 Task: Look for space in Reutov, Russia from 4th June, 2023 to 15th June, 2023 for 2 adults in price range Rs.10000 to Rs.15000. Place can be entire place with 1  bedroom having 1 bed and 1 bathroom. Property type can be house, flat, guest house, hotel. Booking option can be shelf check-in. Required host language is English.
Action: Mouse moved to (369, 140)
Screenshot: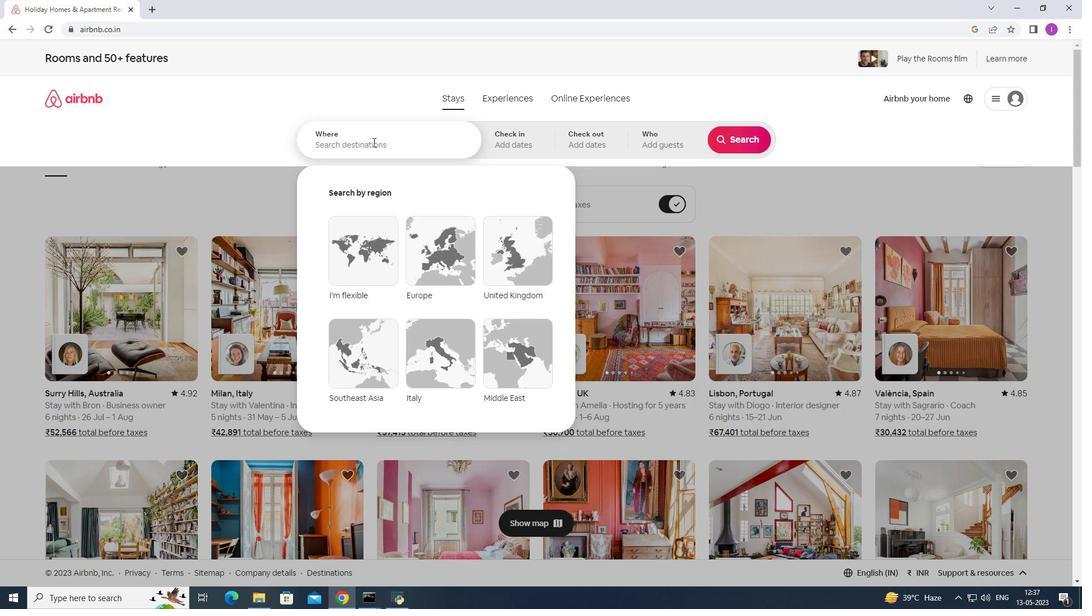 
Action: Mouse pressed left at (369, 140)
Screenshot: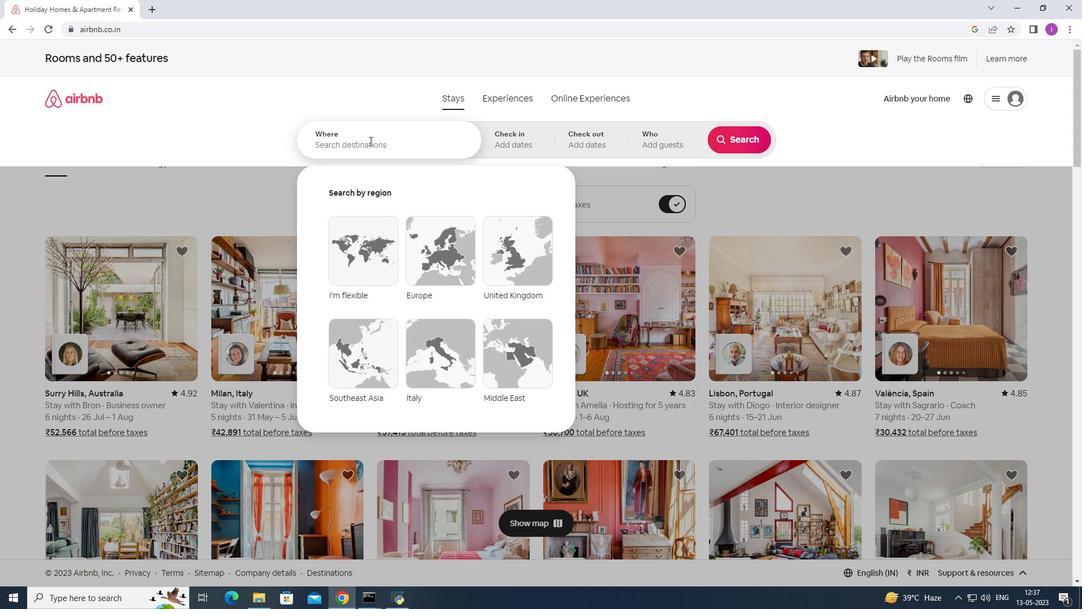 
Action: Mouse moved to (394, 138)
Screenshot: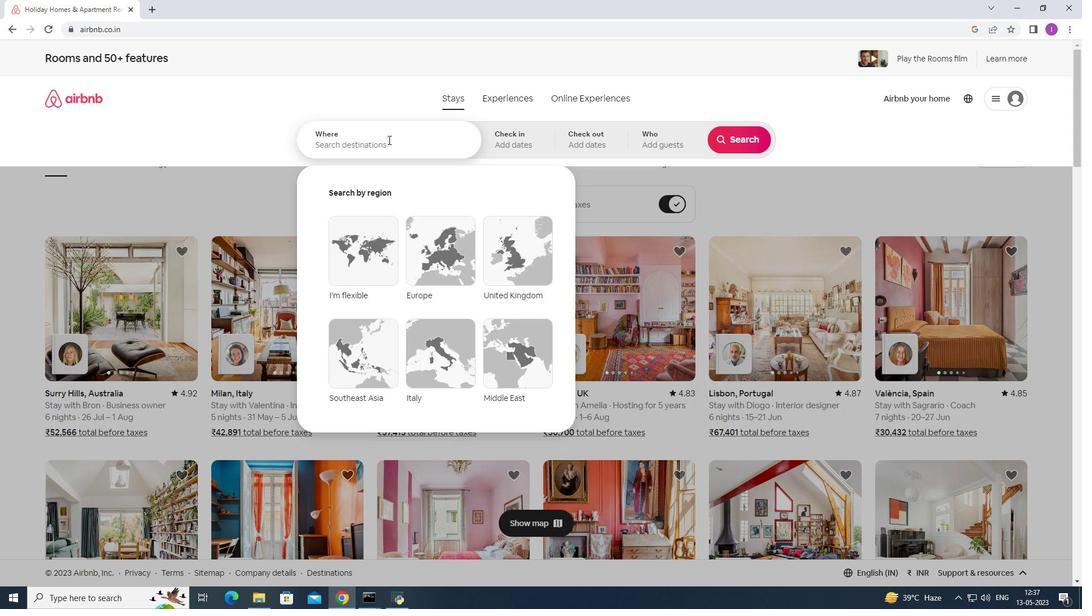 
Action: Key pressed <Key.shift>Reutov,<Key.shift><Key.shift><Key.shift><Key.shift>russia
Screenshot: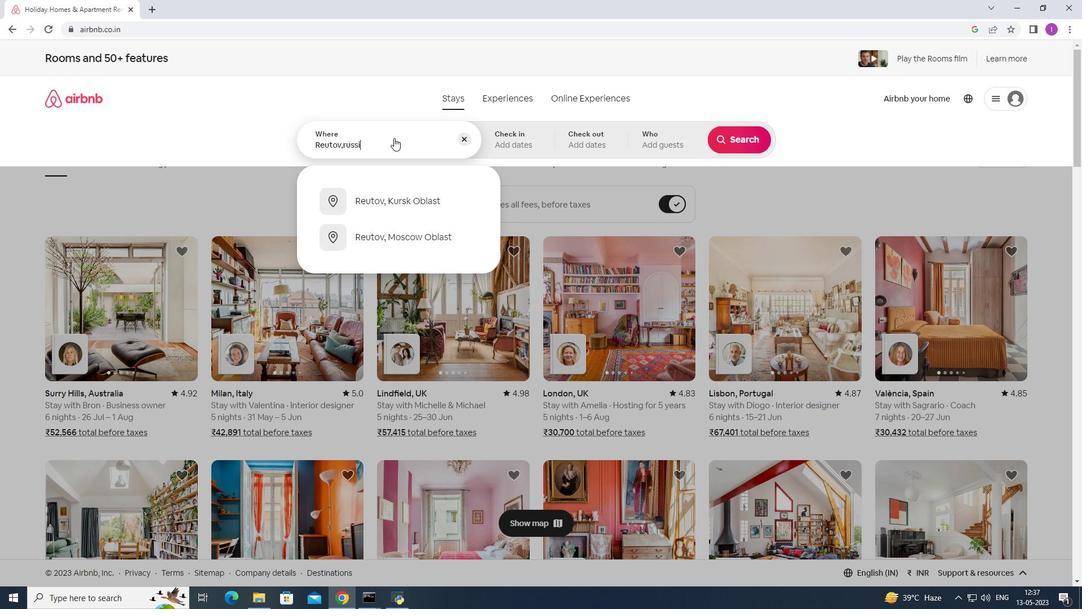 
Action: Mouse moved to (528, 141)
Screenshot: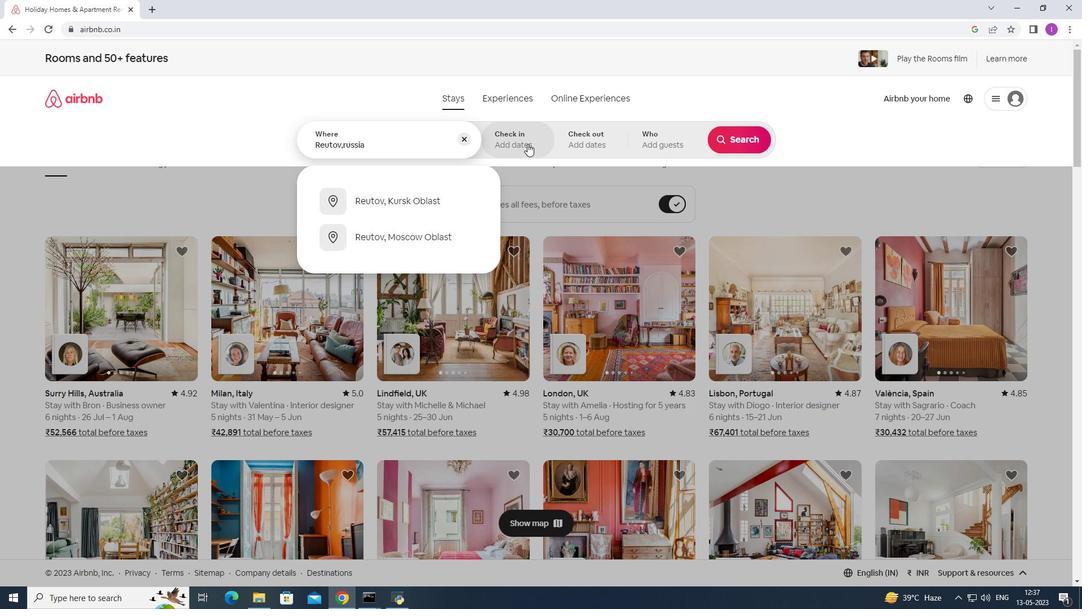 
Action: Mouse pressed left at (528, 141)
Screenshot: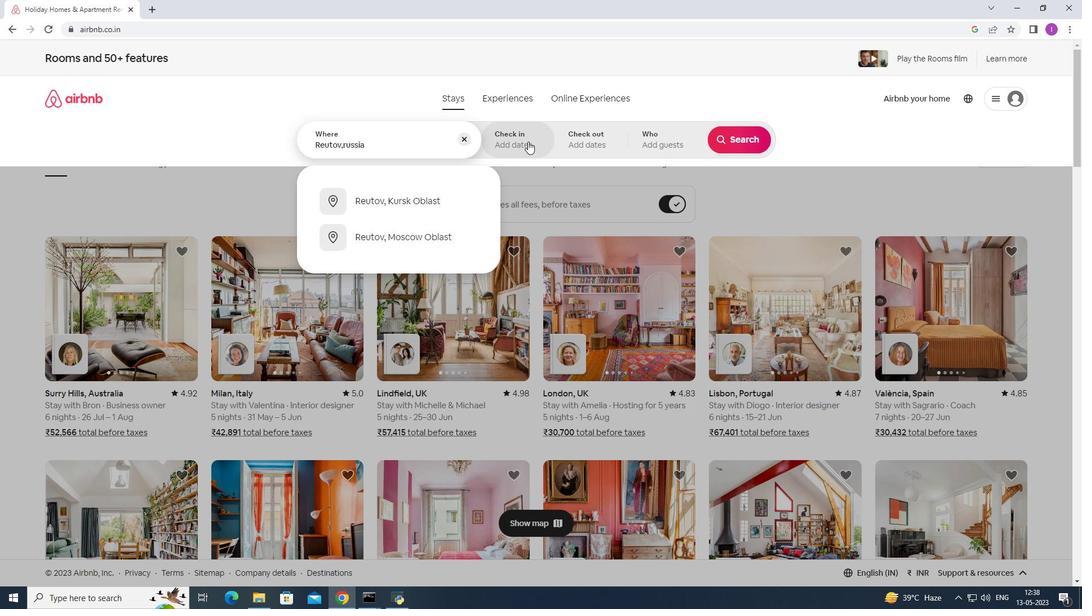 
Action: Mouse moved to (563, 307)
Screenshot: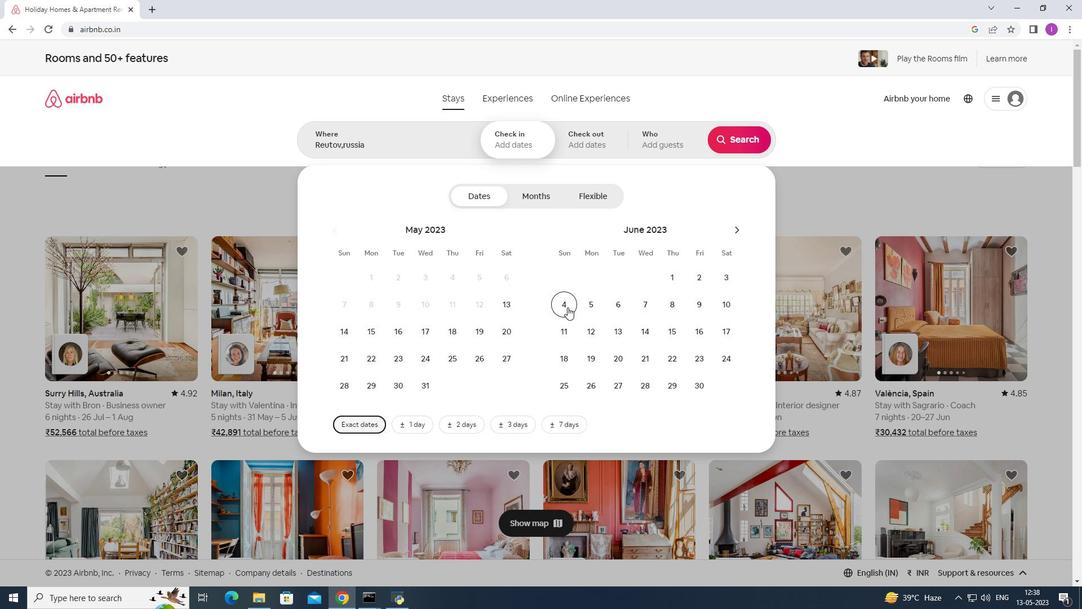 
Action: Mouse pressed left at (563, 307)
Screenshot: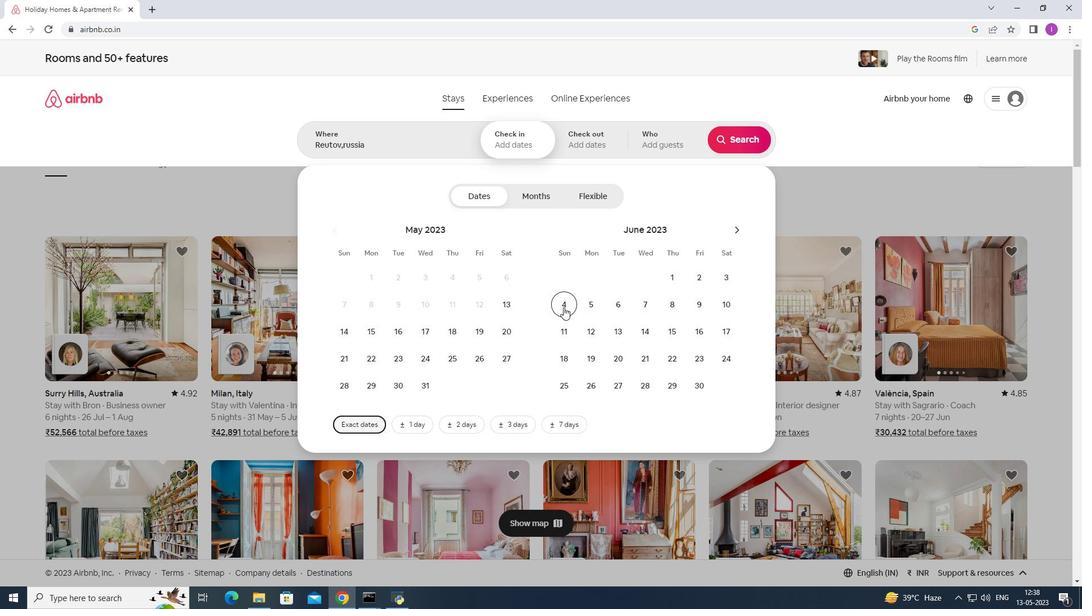 
Action: Mouse moved to (681, 331)
Screenshot: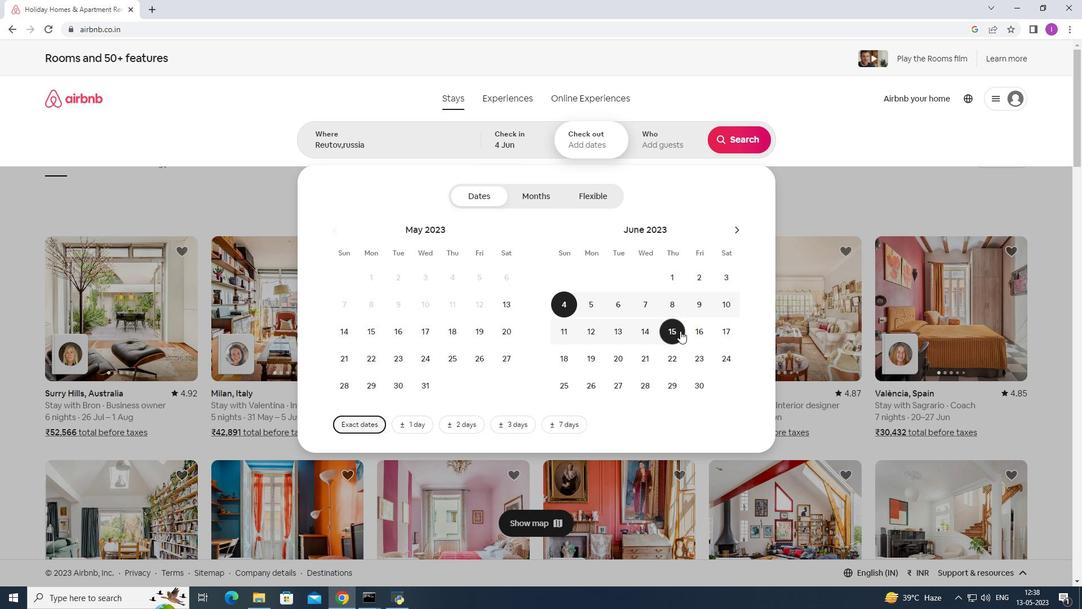 
Action: Mouse pressed left at (681, 331)
Screenshot: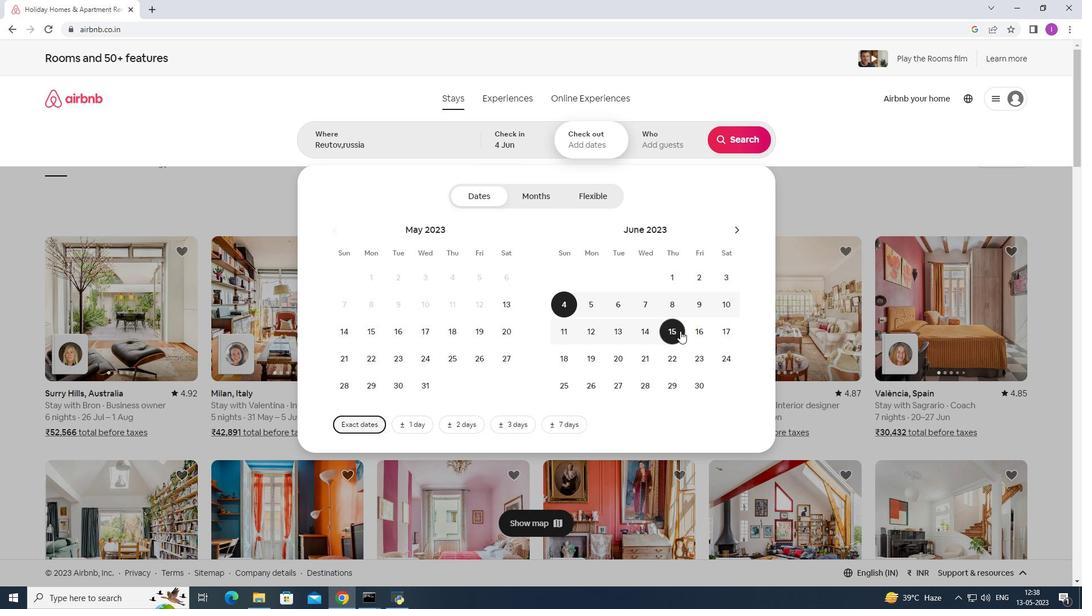 
Action: Mouse moved to (672, 140)
Screenshot: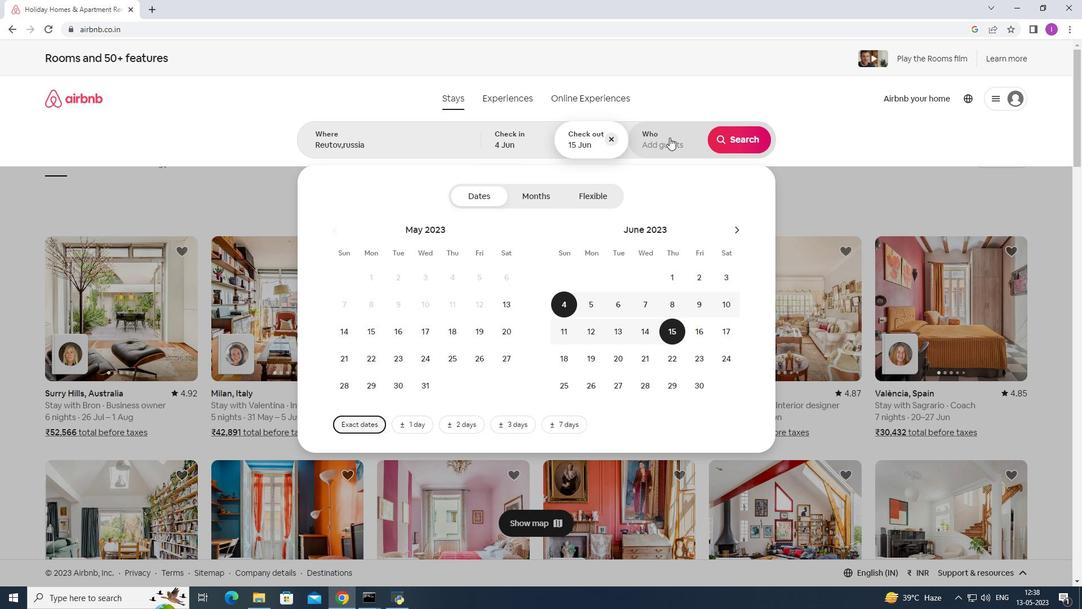 
Action: Mouse pressed left at (672, 140)
Screenshot: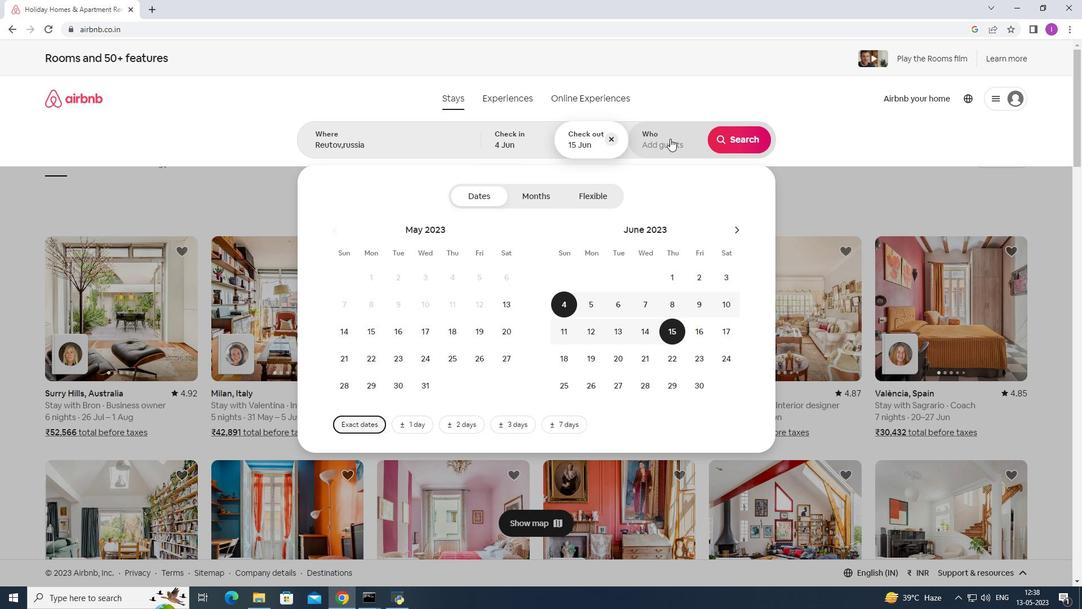 
Action: Mouse moved to (743, 200)
Screenshot: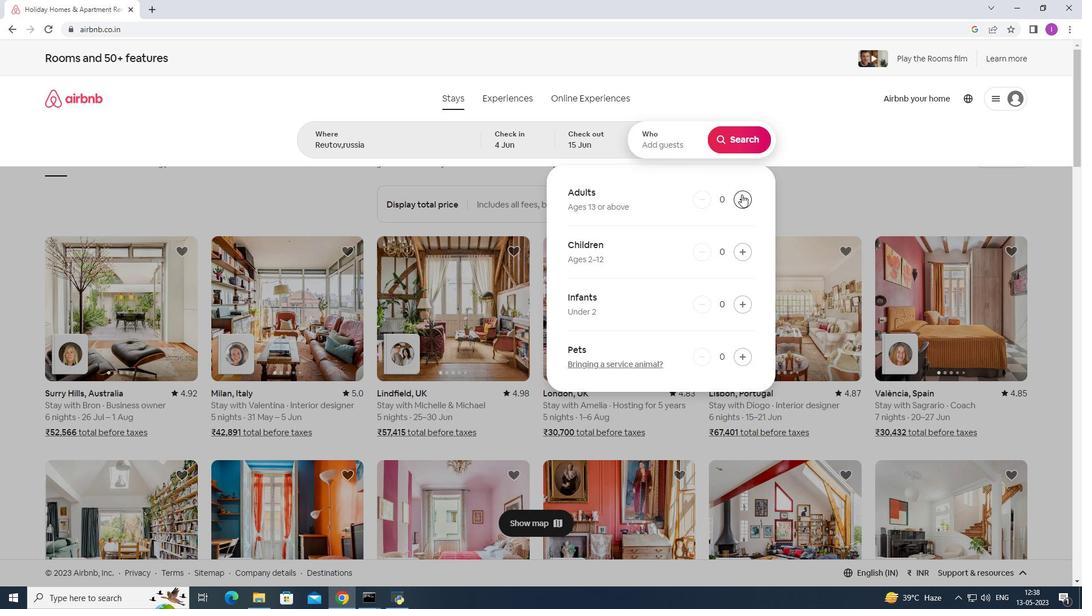 
Action: Mouse pressed left at (743, 200)
Screenshot: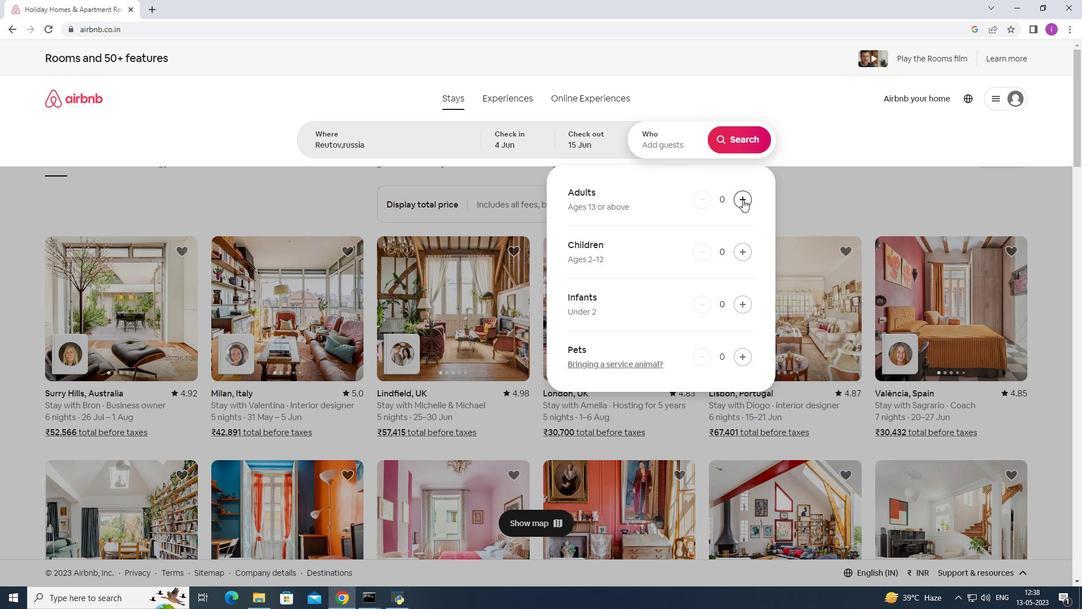 
Action: Mouse pressed left at (743, 200)
Screenshot: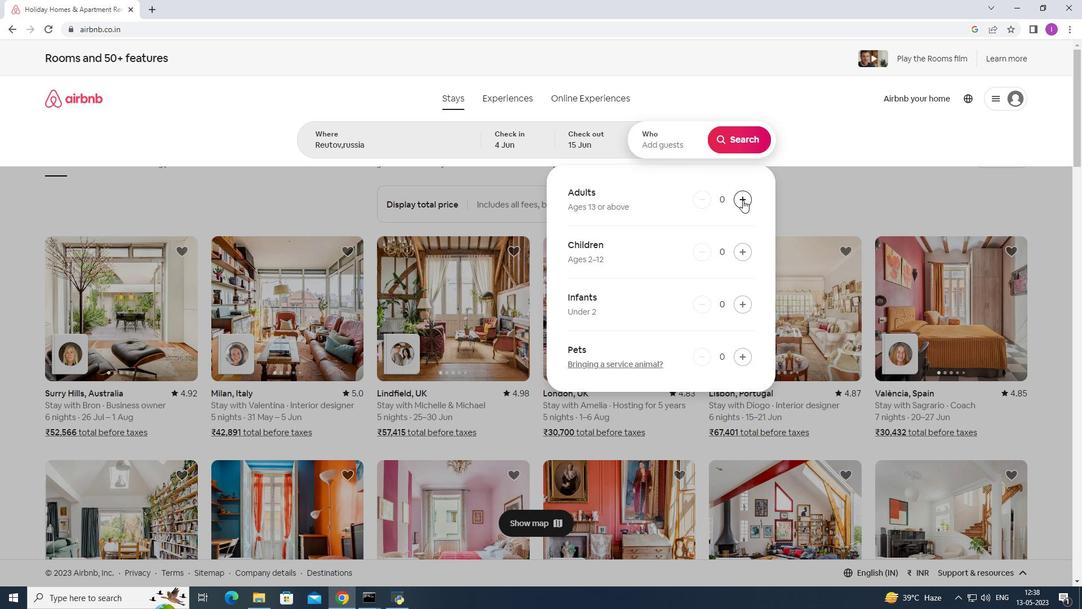 
Action: Mouse moved to (731, 143)
Screenshot: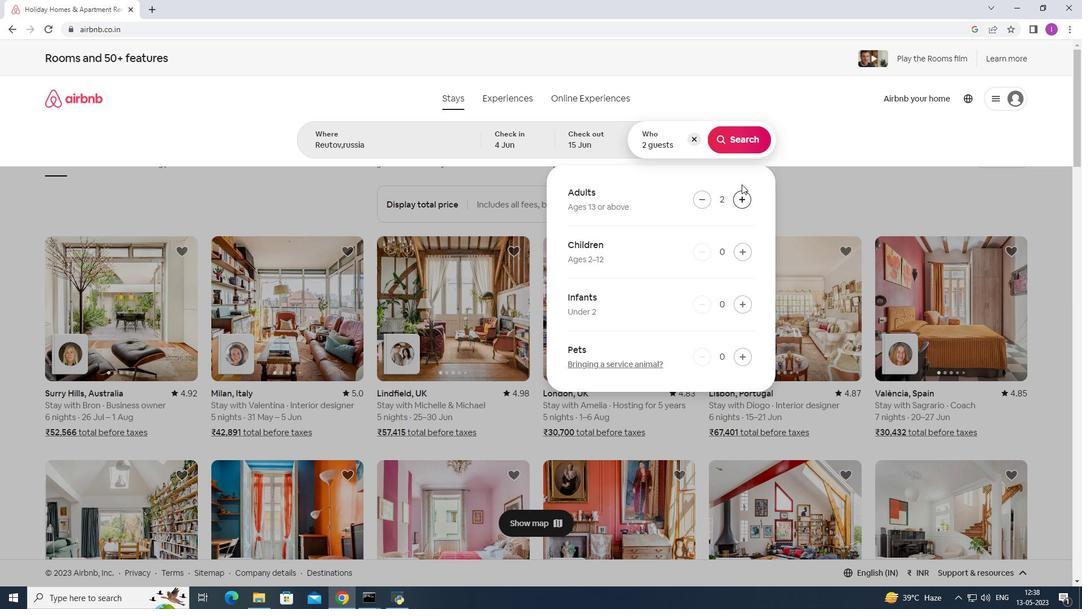 
Action: Mouse pressed left at (731, 143)
Screenshot: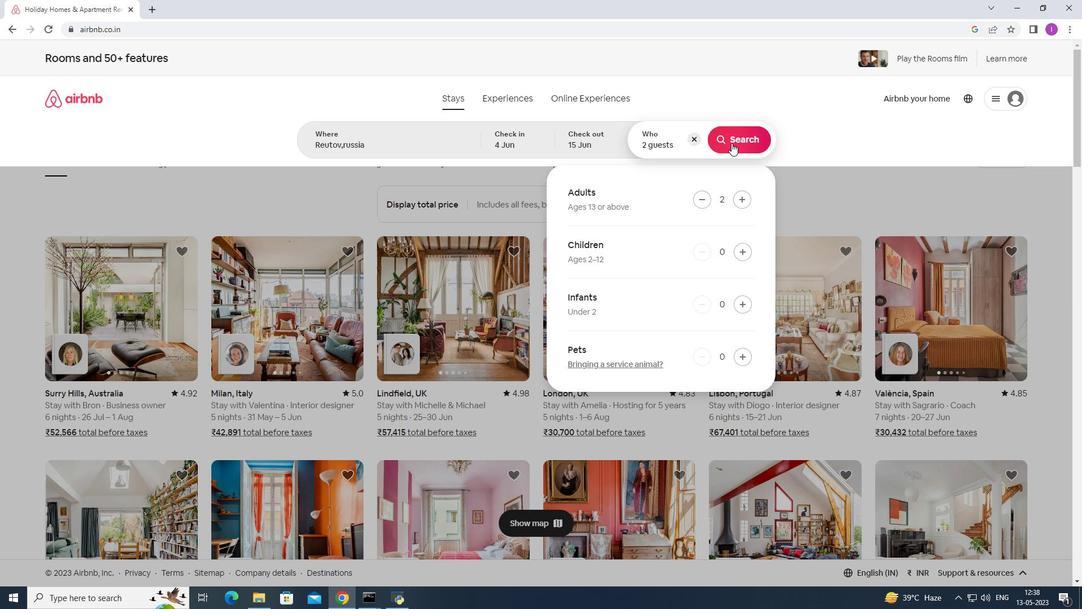 
Action: Mouse moved to (1025, 111)
Screenshot: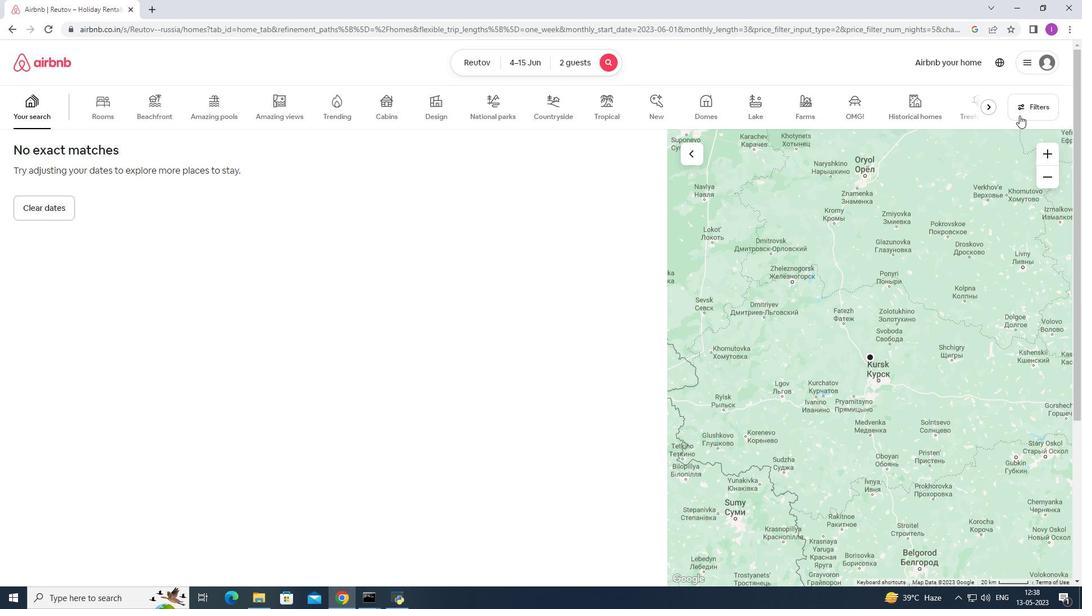 
Action: Mouse pressed left at (1025, 111)
Screenshot: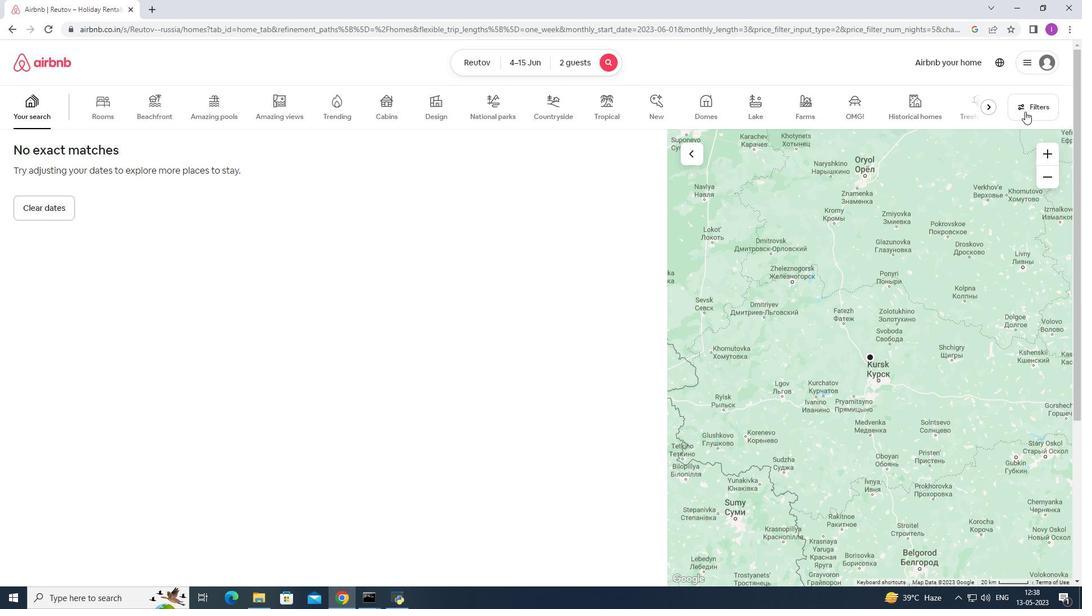
Action: Mouse moved to (619, 381)
Screenshot: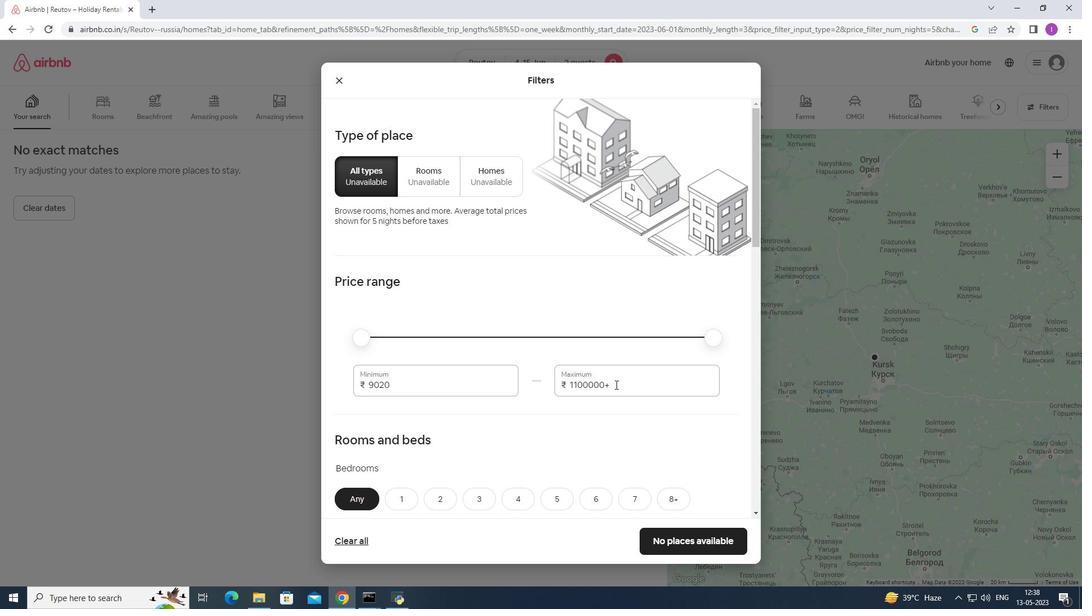 
Action: Mouse pressed left at (619, 381)
Screenshot: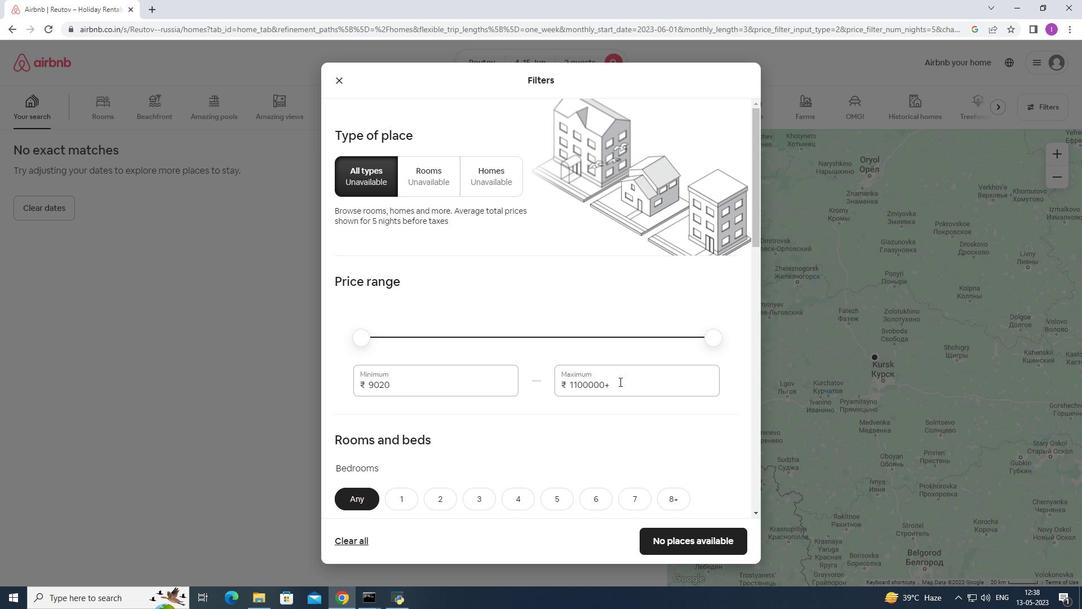 
Action: Mouse moved to (553, 385)
Screenshot: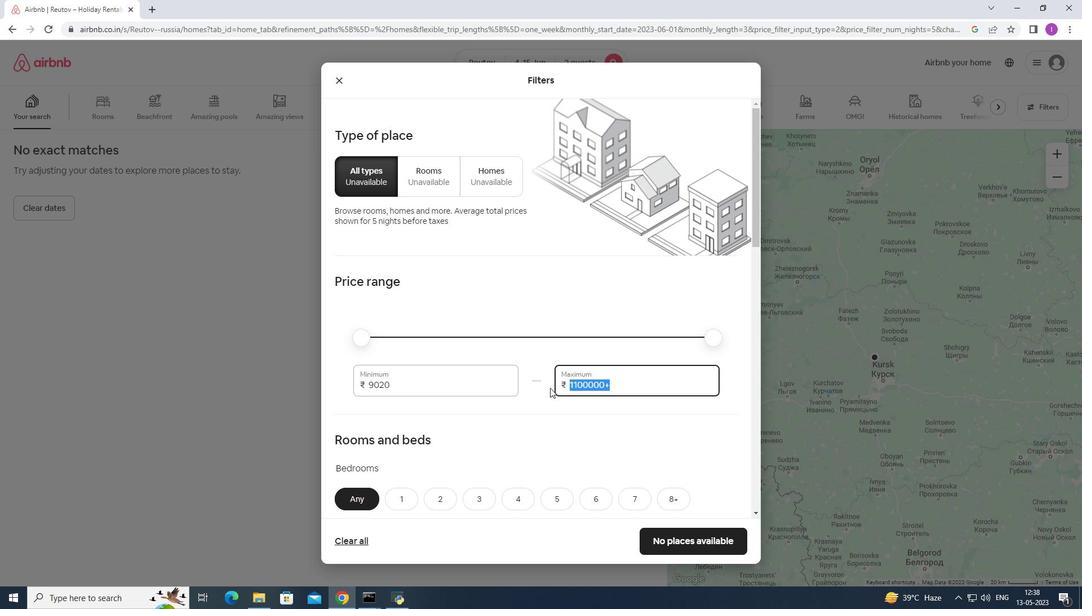 
Action: Key pressed 15000
Screenshot: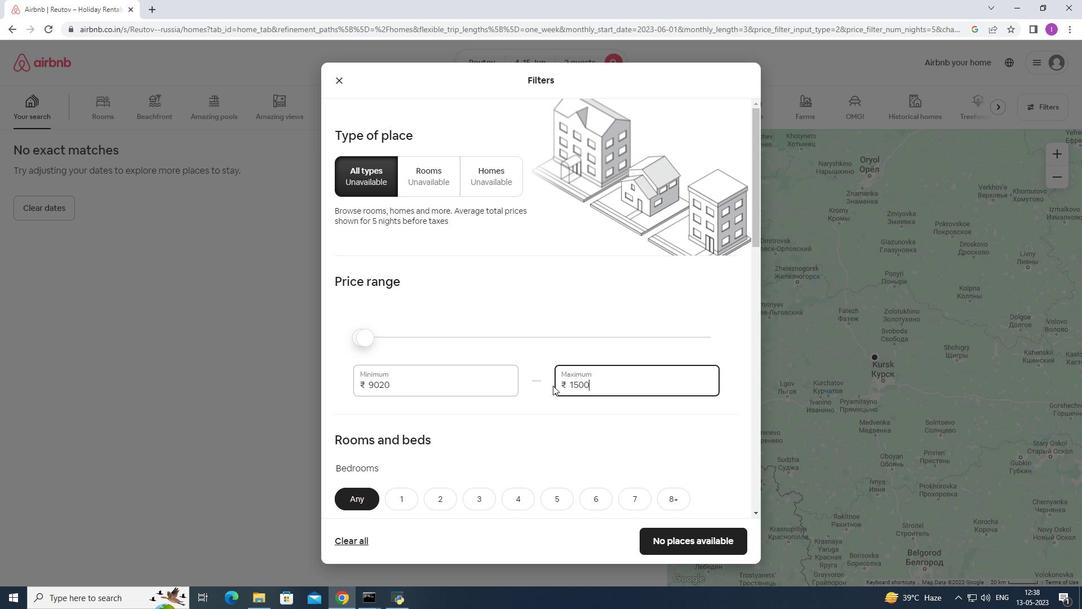 
Action: Mouse moved to (409, 382)
Screenshot: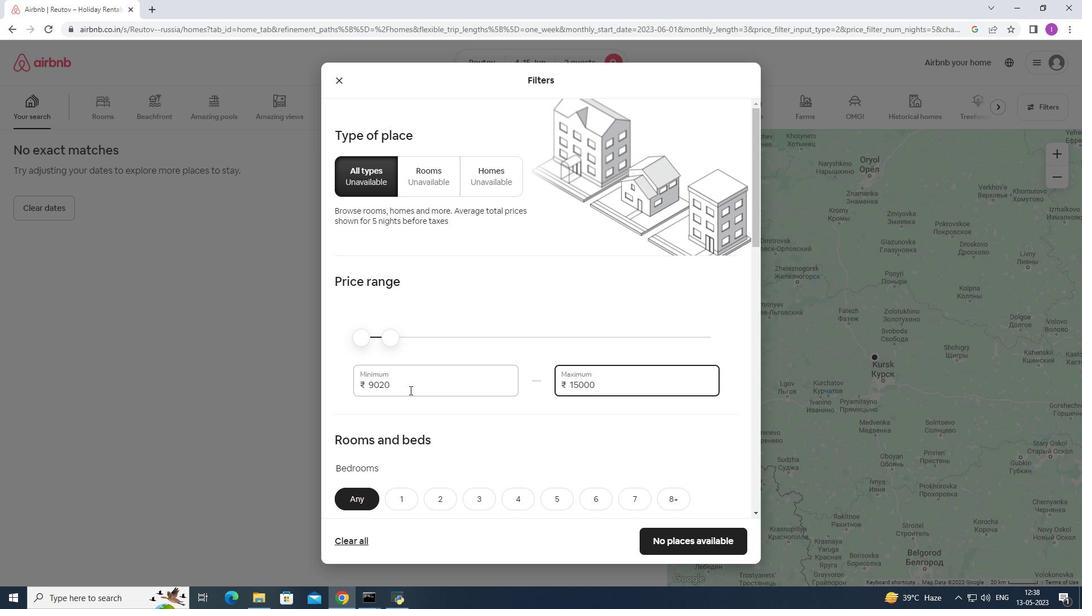 
Action: Mouse pressed left at (409, 382)
Screenshot: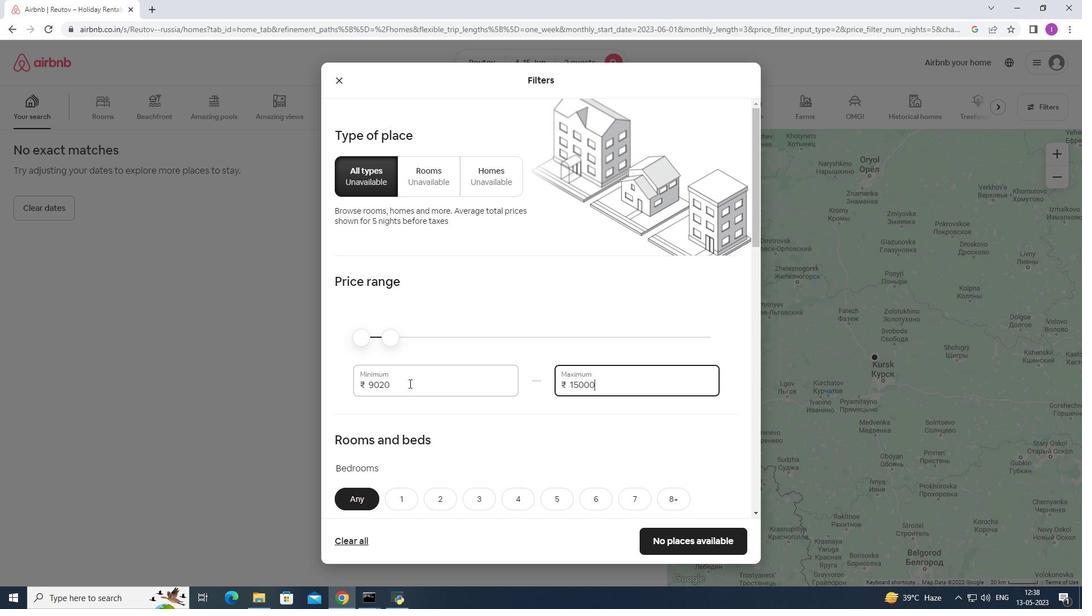 
Action: Mouse moved to (435, 391)
Screenshot: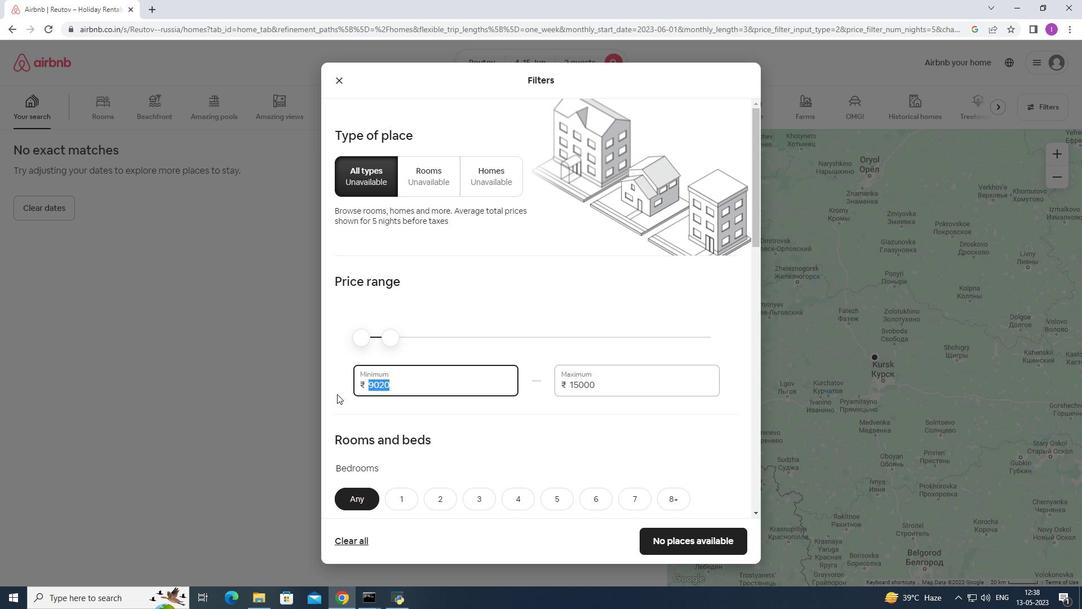 
Action: Key pressed 1000
Screenshot: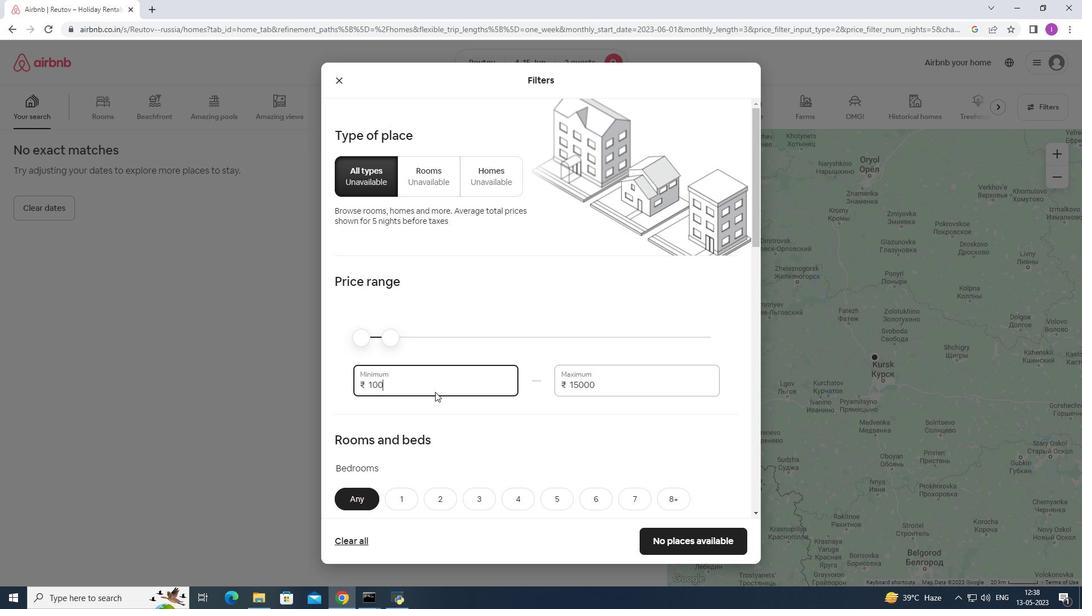 
Action: Mouse moved to (435, 391)
Screenshot: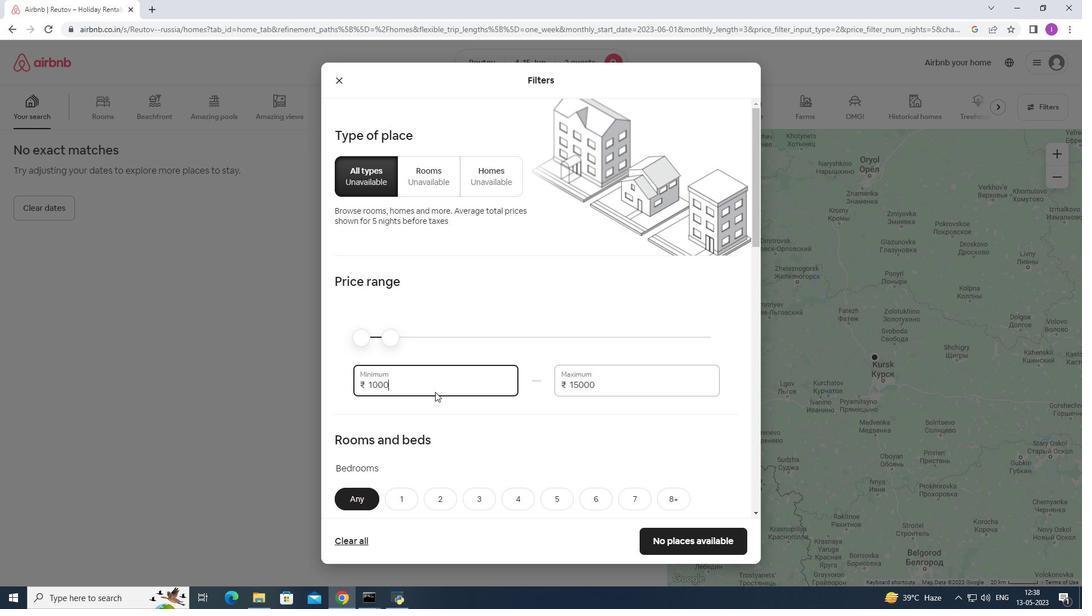 
Action: Key pressed 0
Screenshot: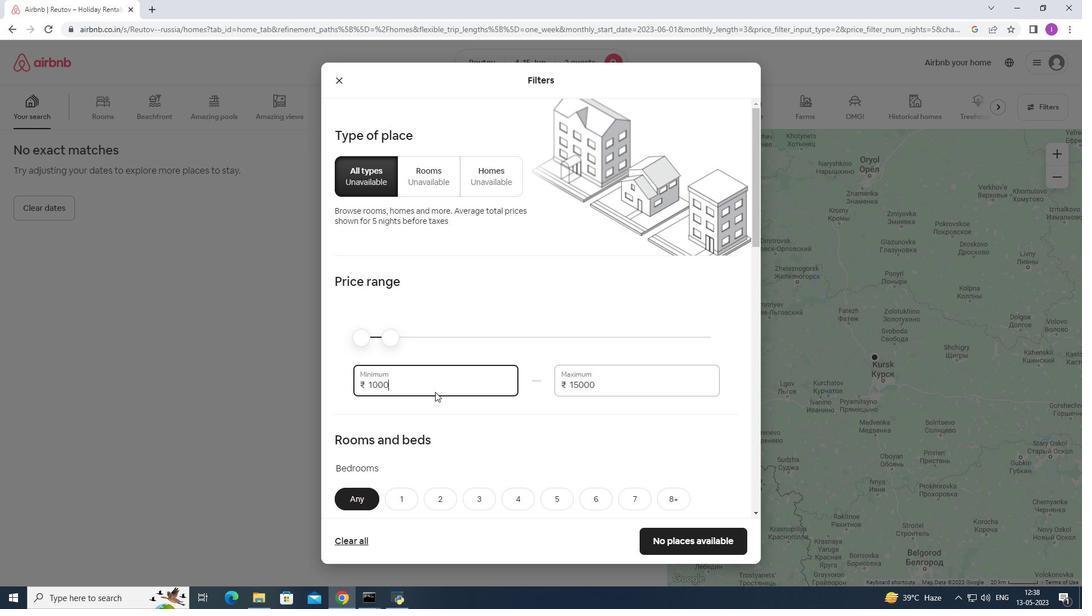 
Action: Mouse moved to (539, 371)
Screenshot: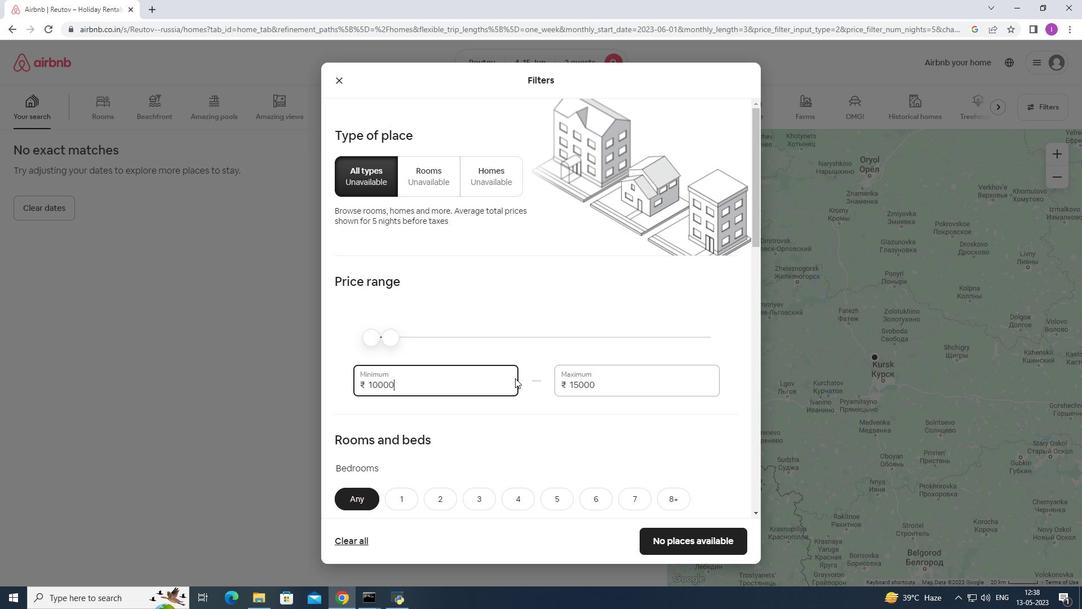 
Action: Mouse scrolled (539, 371) with delta (0, 0)
Screenshot: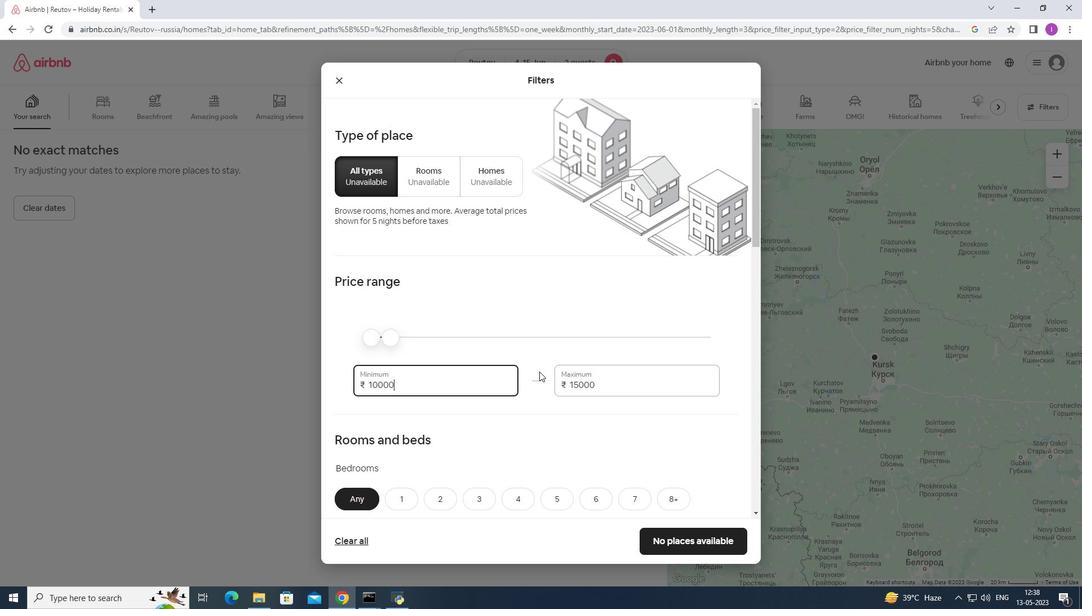 
Action: Mouse scrolled (539, 371) with delta (0, 0)
Screenshot: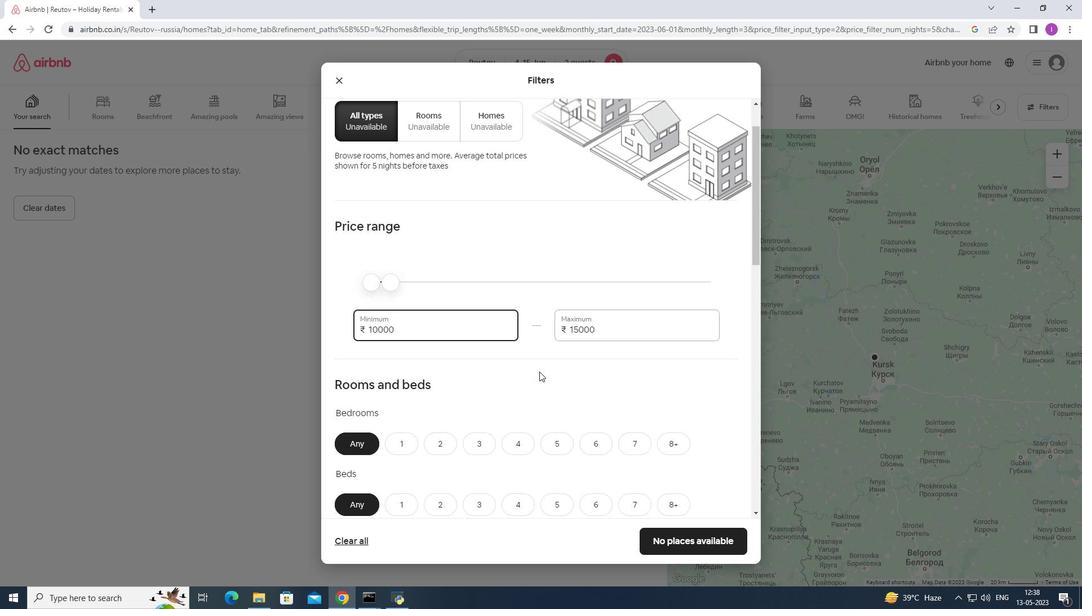 
Action: Mouse moved to (554, 356)
Screenshot: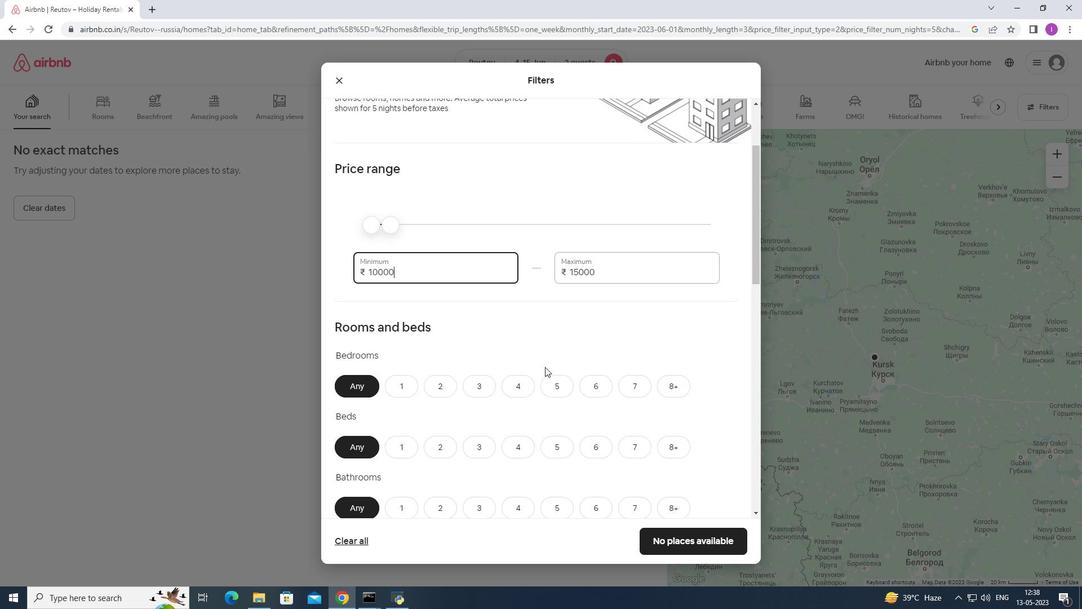 
Action: Mouse scrolled (554, 355) with delta (0, 0)
Screenshot: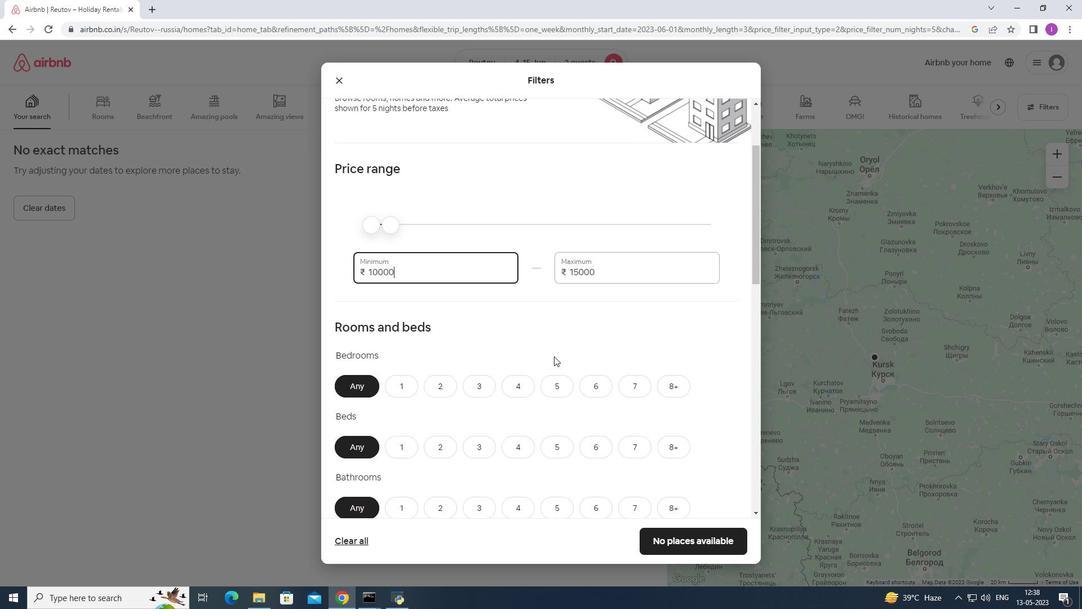 
Action: Mouse moved to (407, 331)
Screenshot: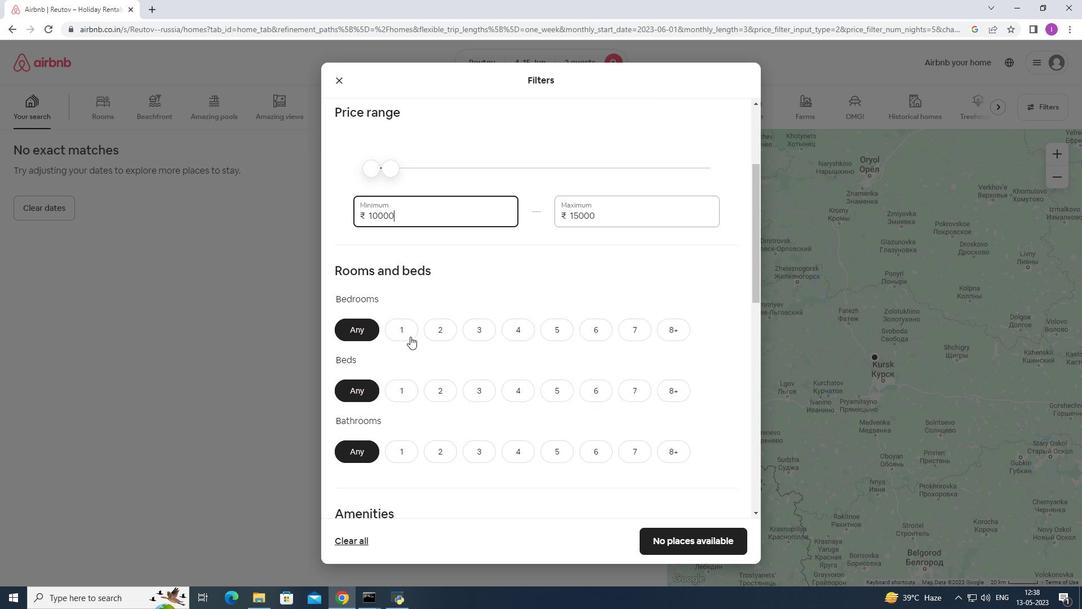 
Action: Mouse pressed left at (407, 331)
Screenshot: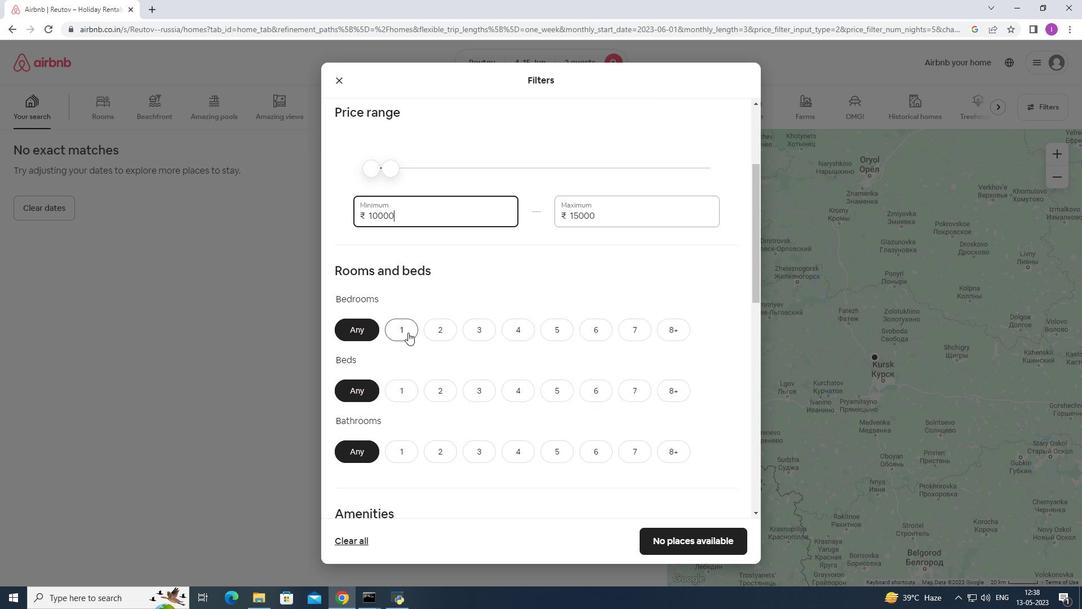
Action: Mouse moved to (394, 394)
Screenshot: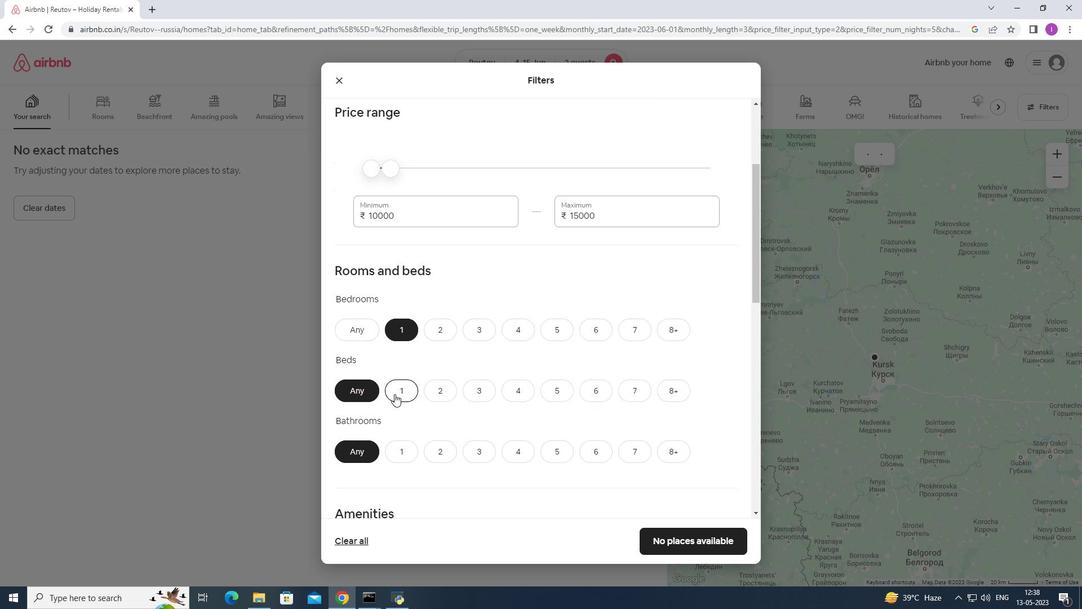 
Action: Mouse pressed left at (394, 394)
Screenshot: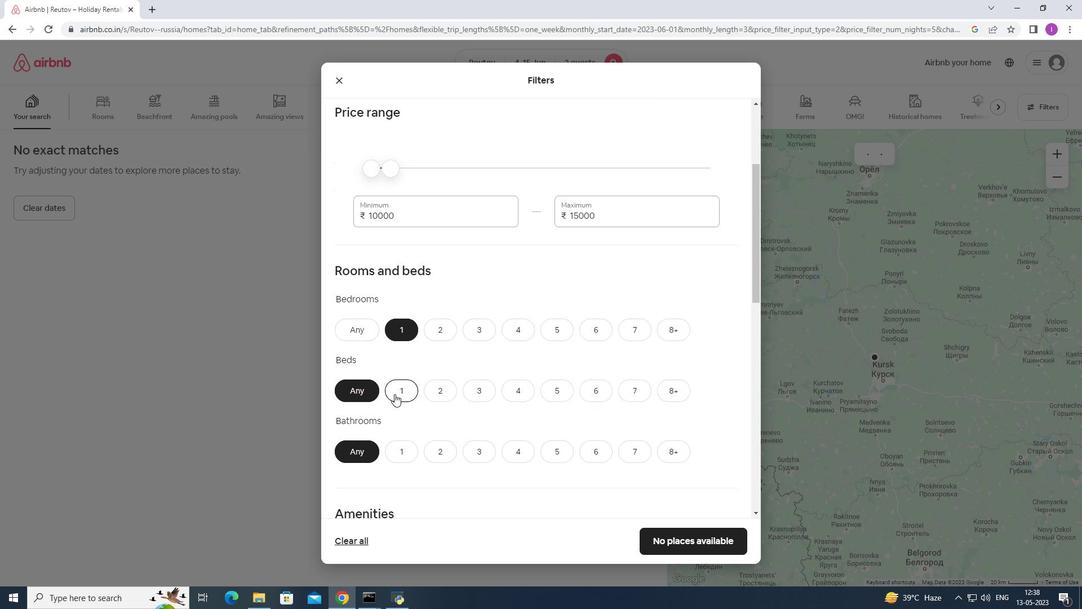 
Action: Mouse moved to (399, 446)
Screenshot: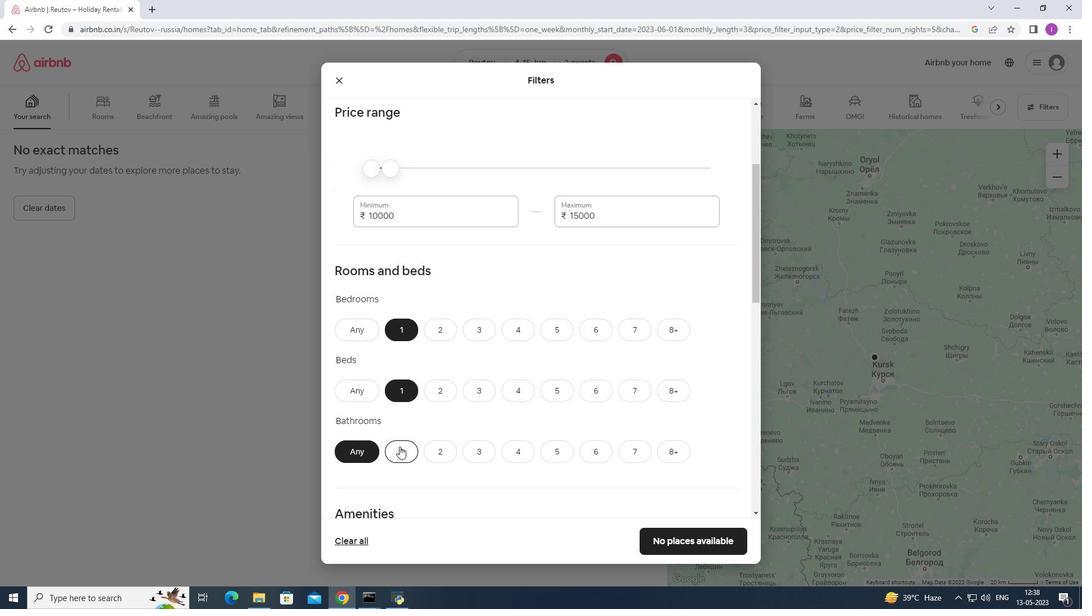 
Action: Mouse pressed left at (399, 446)
Screenshot: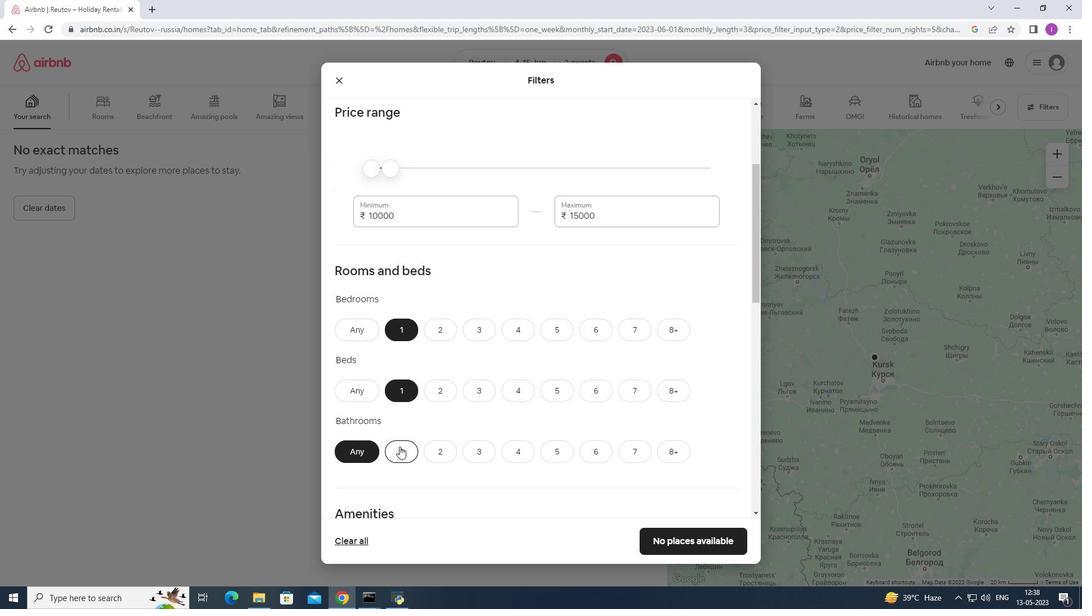 
Action: Mouse moved to (420, 399)
Screenshot: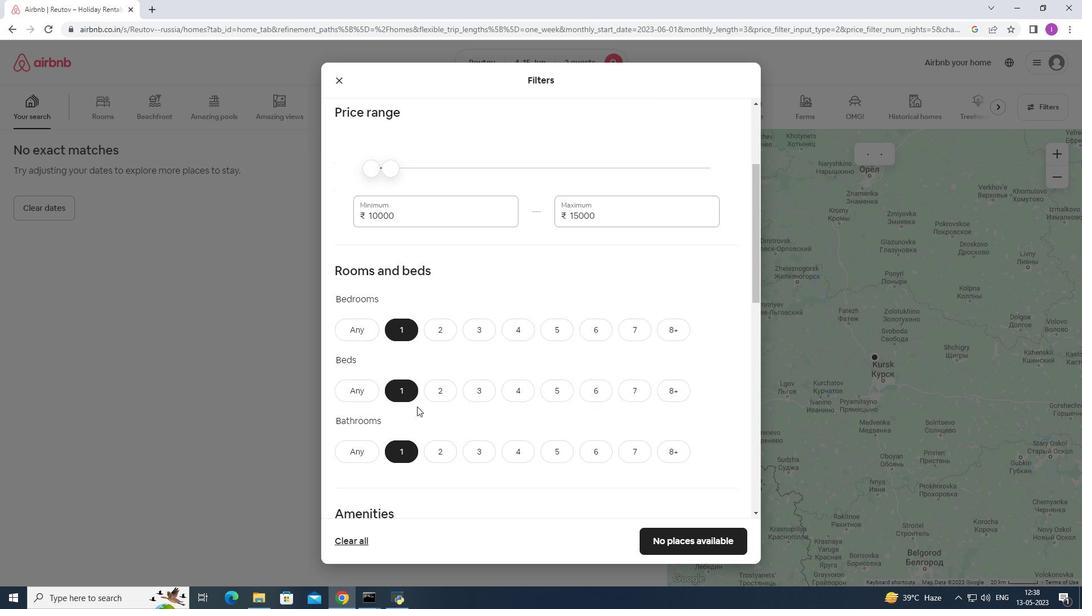 
Action: Mouse scrolled (420, 399) with delta (0, 0)
Screenshot: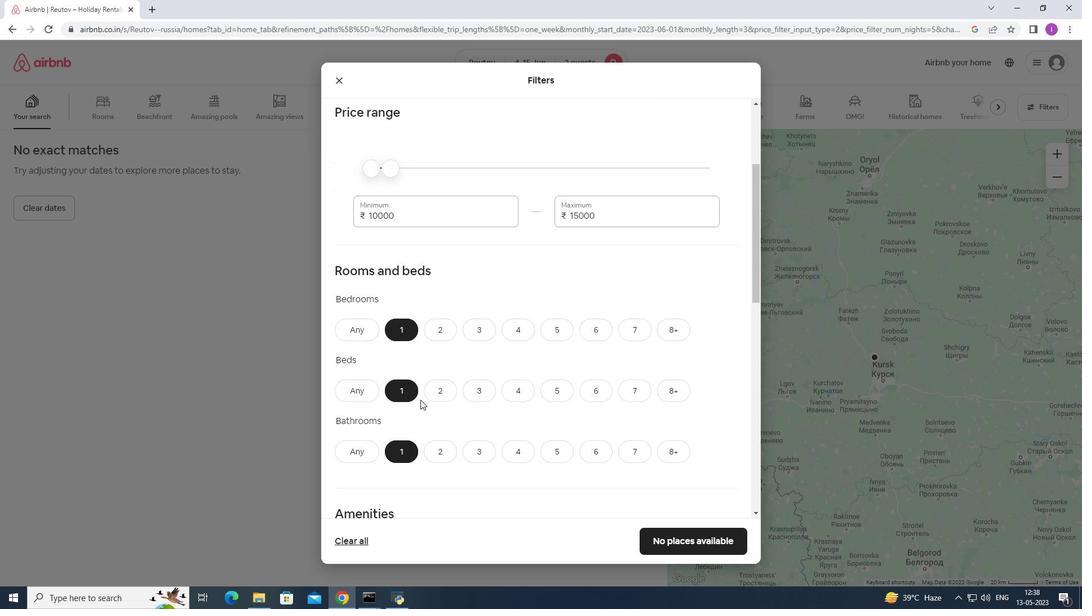 
Action: Mouse scrolled (420, 399) with delta (0, 0)
Screenshot: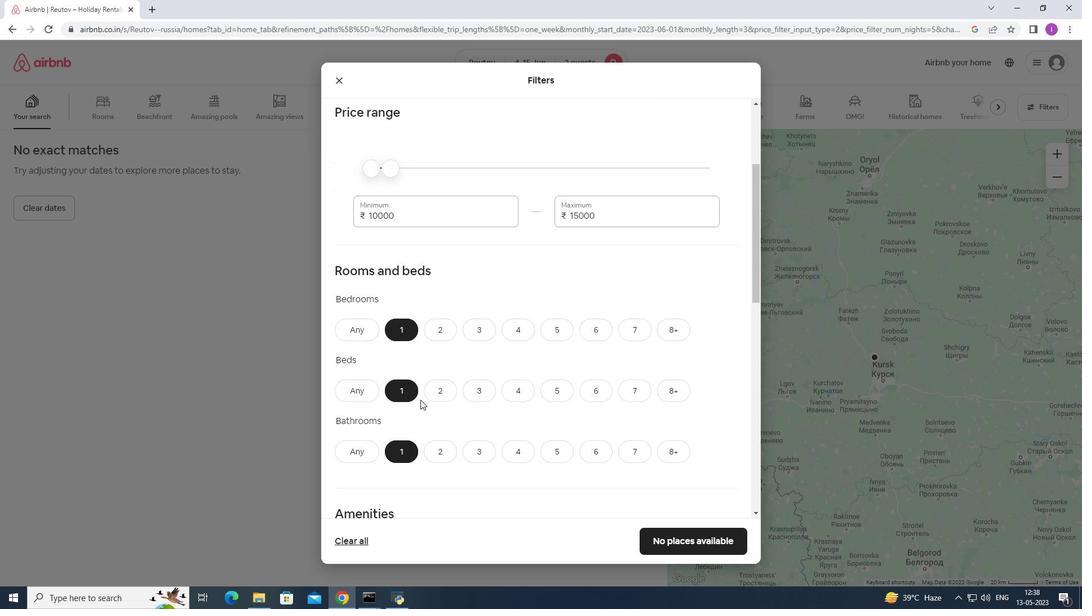 
Action: Mouse scrolled (420, 399) with delta (0, 0)
Screenshot: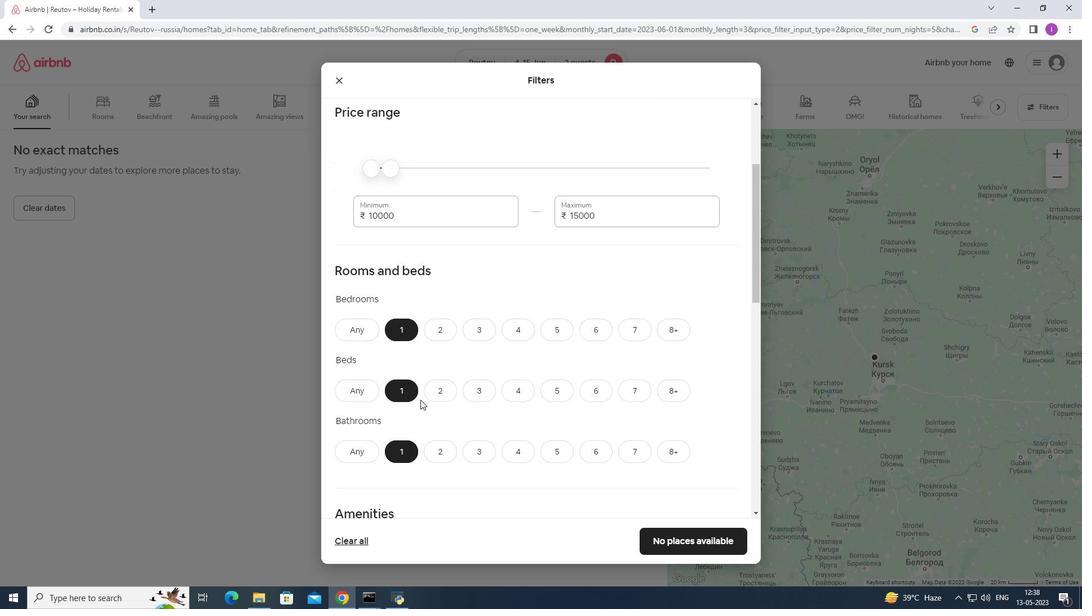 
Action: Mouse moved to (436, 391)
Screenshot: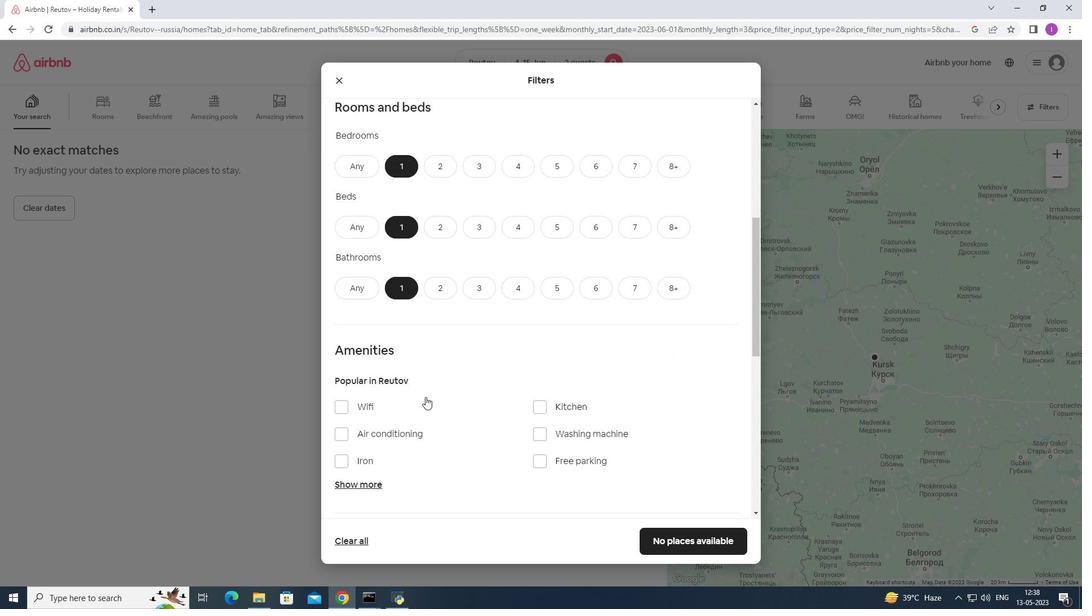 
Action: Mouse scrolled (436, 391) with delta (0, 0)
Screenshot: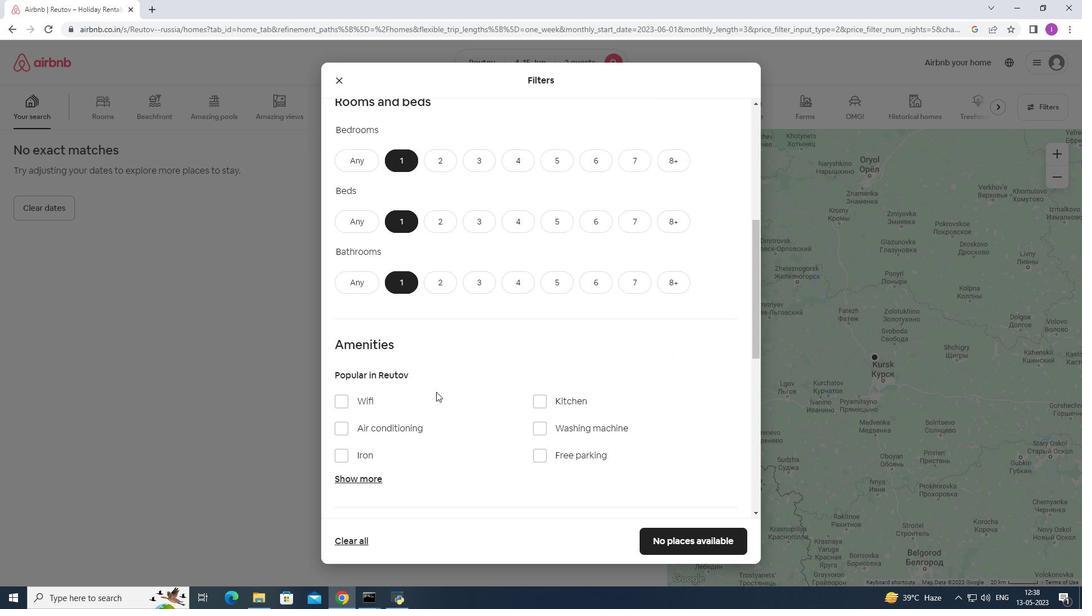 
Action: Mouse scrolled (436, 391) with delta (0, 0)
Screenshot: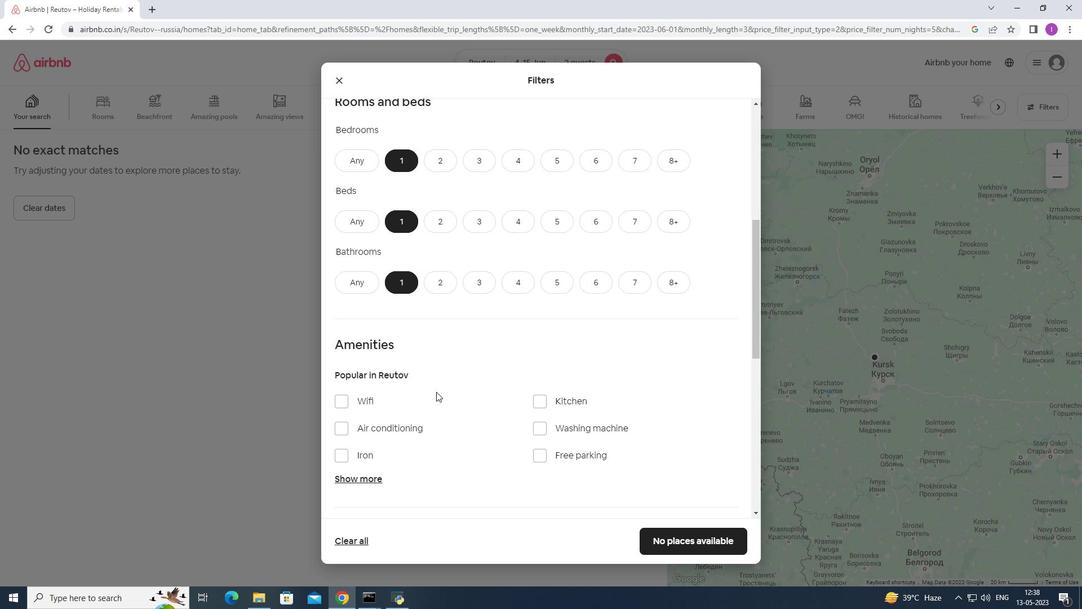 
Action: Mouse scrolled (436, 391) with delta (0, 0)
Screenshot: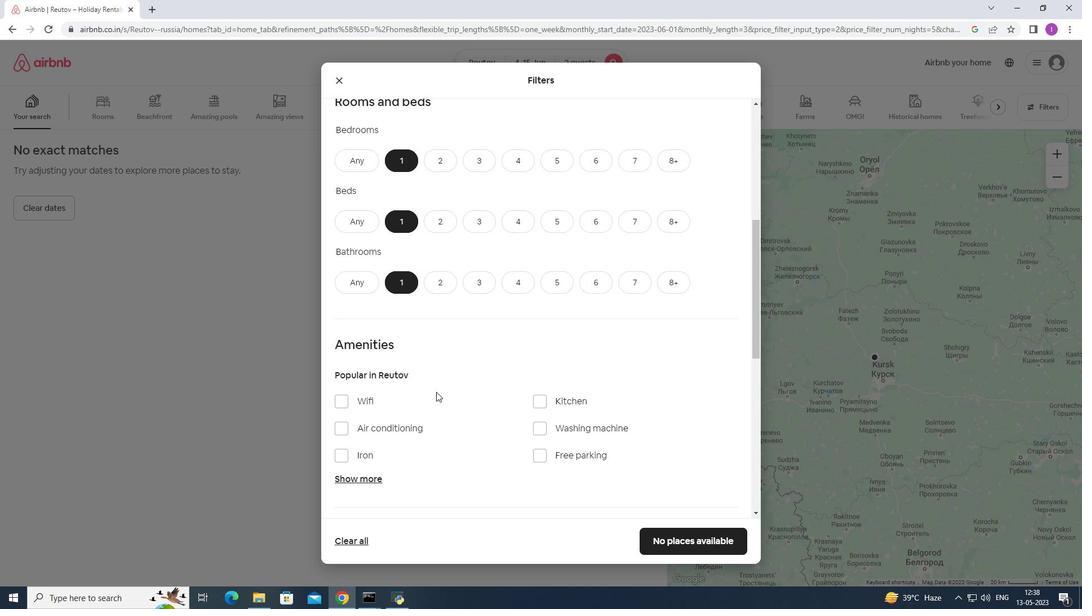 
Action: Mouse moved to (523, 379)
Screenshot: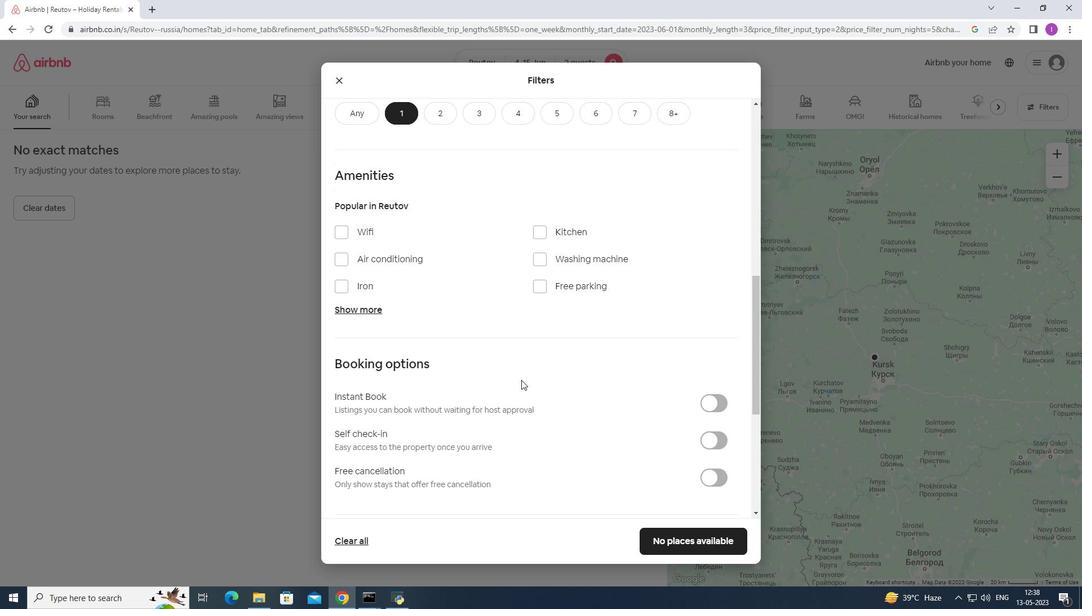 
Action: Mouse scrolled (523, 378) with delta (0, 0)
Screenshot: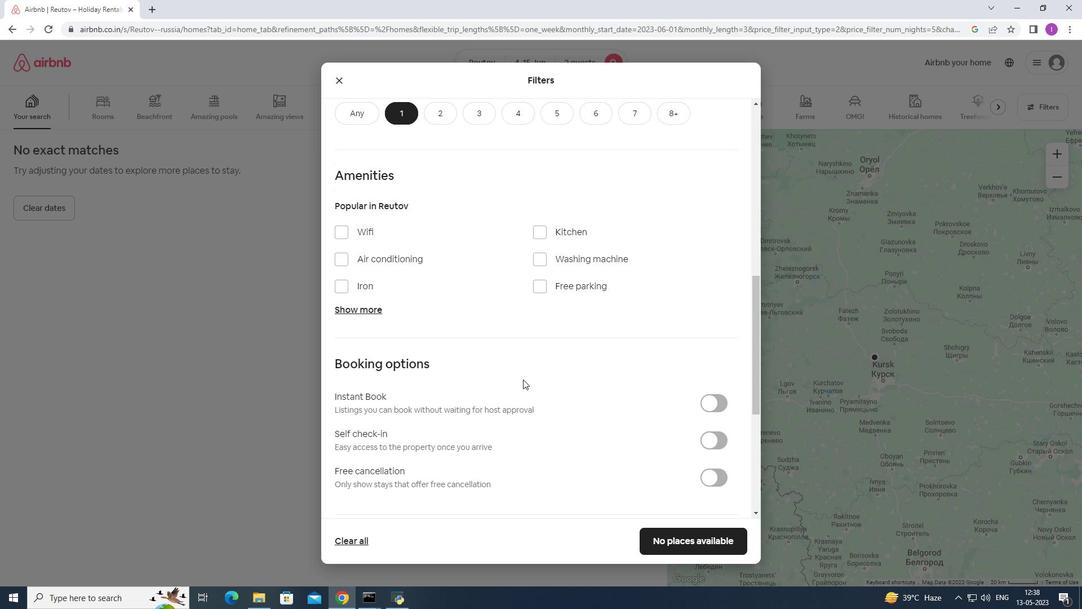 
Action: Mouse moved to (543, 251)
Screenshot: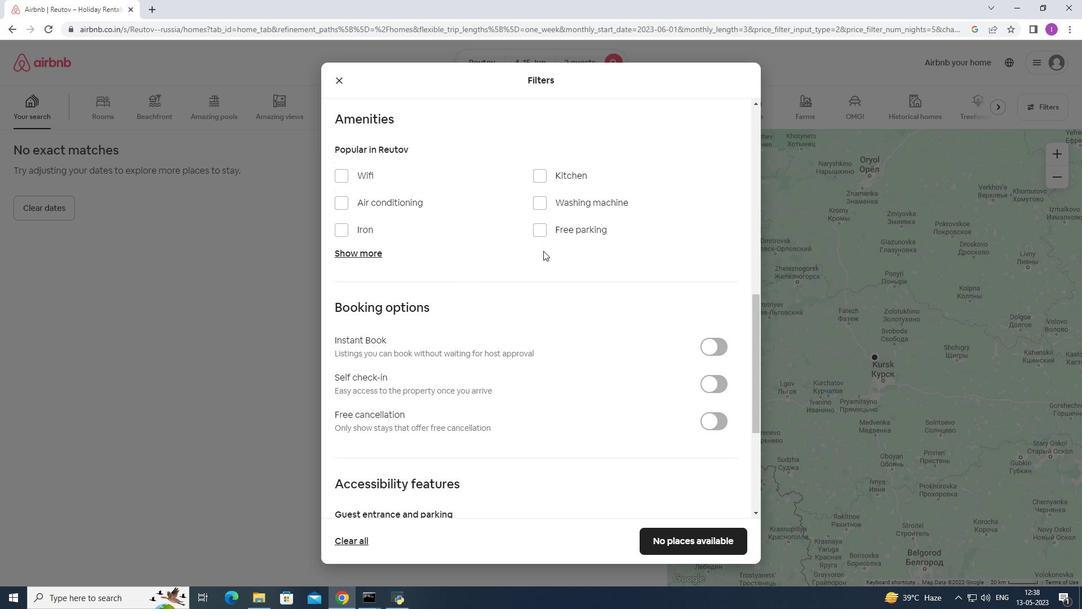 
Action: Mouse scrolled (543, 250) with delta (0, 0)
Screenshot: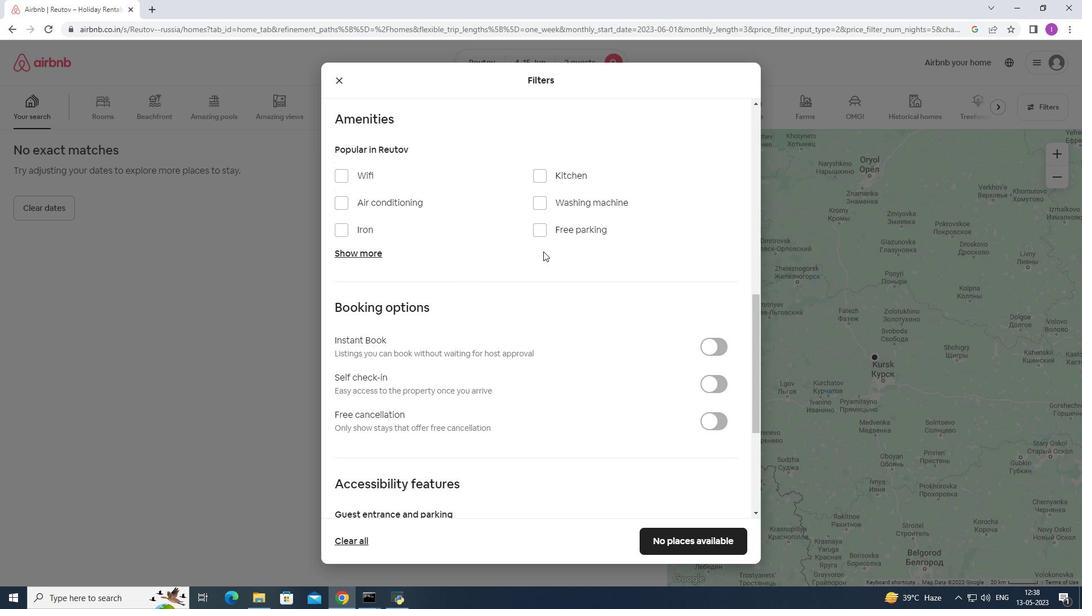 
Action: Mouse moved to (722, 327)
Screenshot: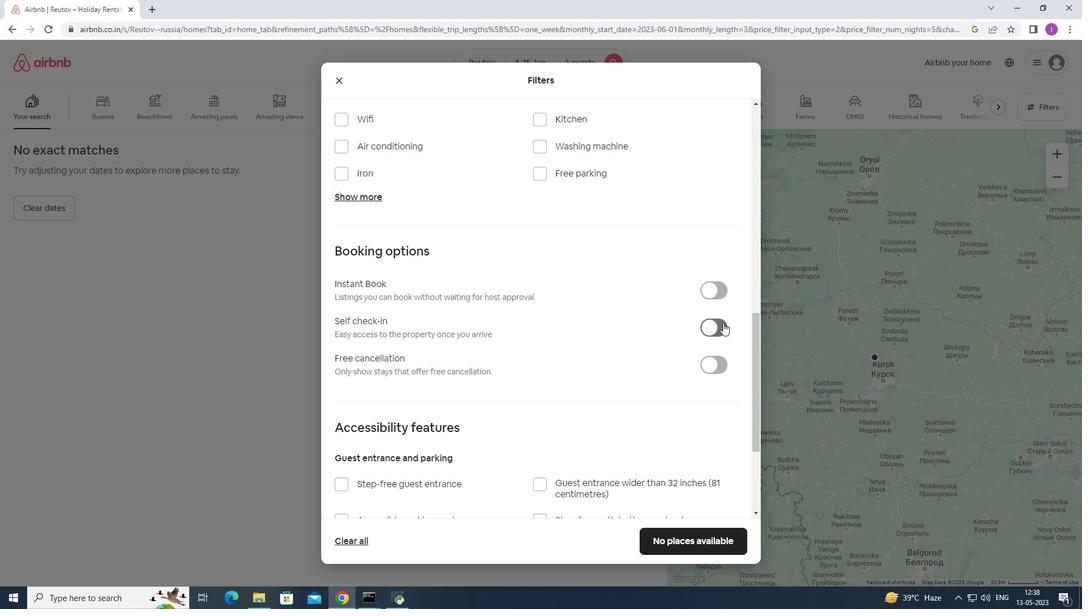 
Action: Mouse pressed left at (722, 327)
Screenshot: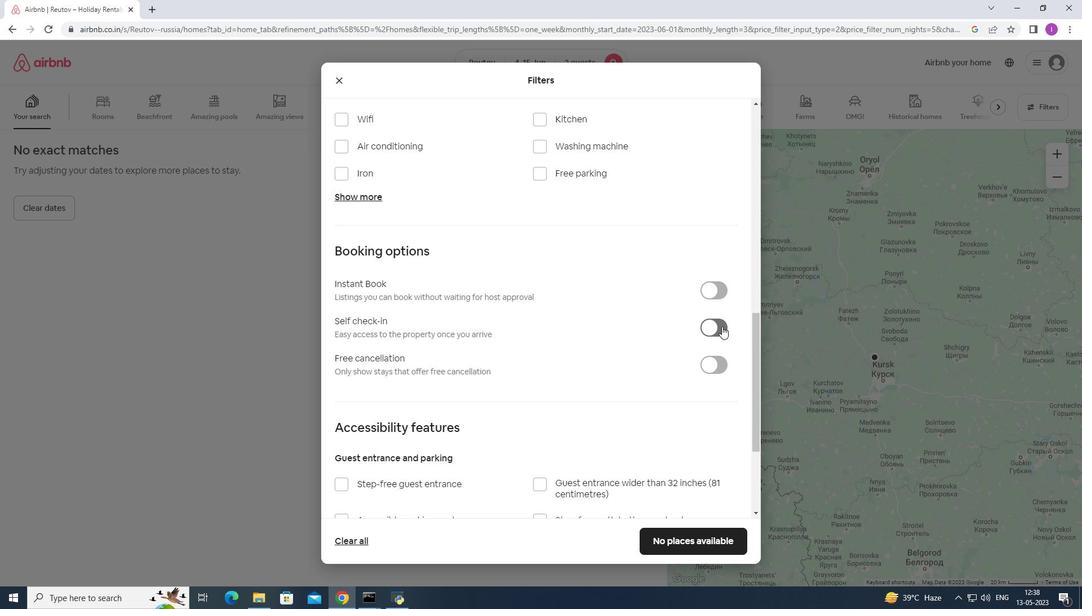 
Action: Mouse moved to (556, 400)
Screenshot: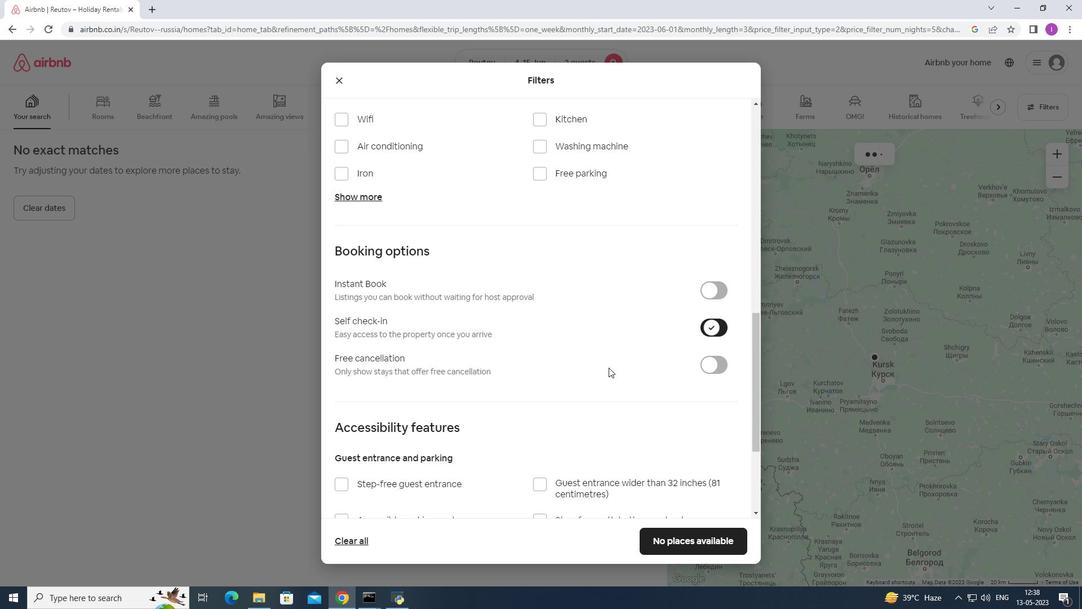 
Action: Mouse scrolled (556, 399) with delta (0, 0)
Screenshot: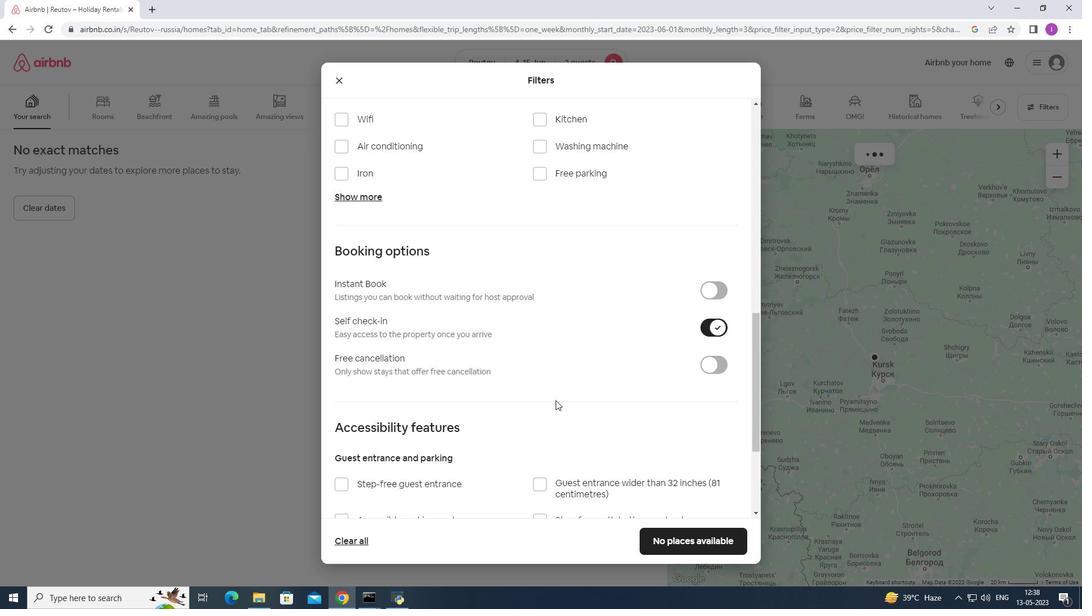 
Action: Mouse scrolled (556, 399) with delta (0, 0)
Screenshot: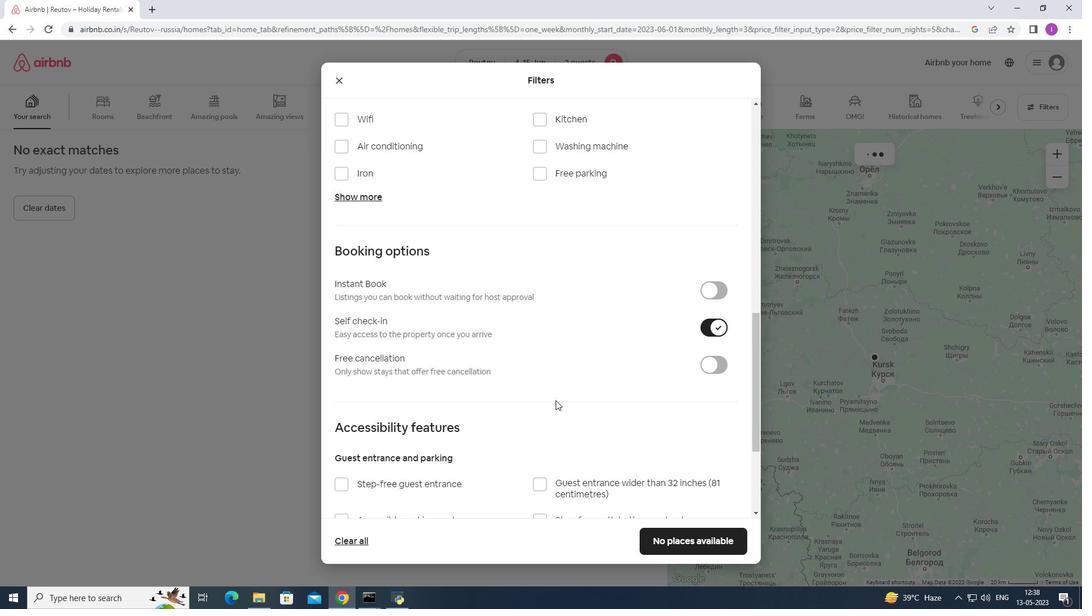 
Action: Mouse scrolled (556, 399) with delta (0, 0)
Screenshot: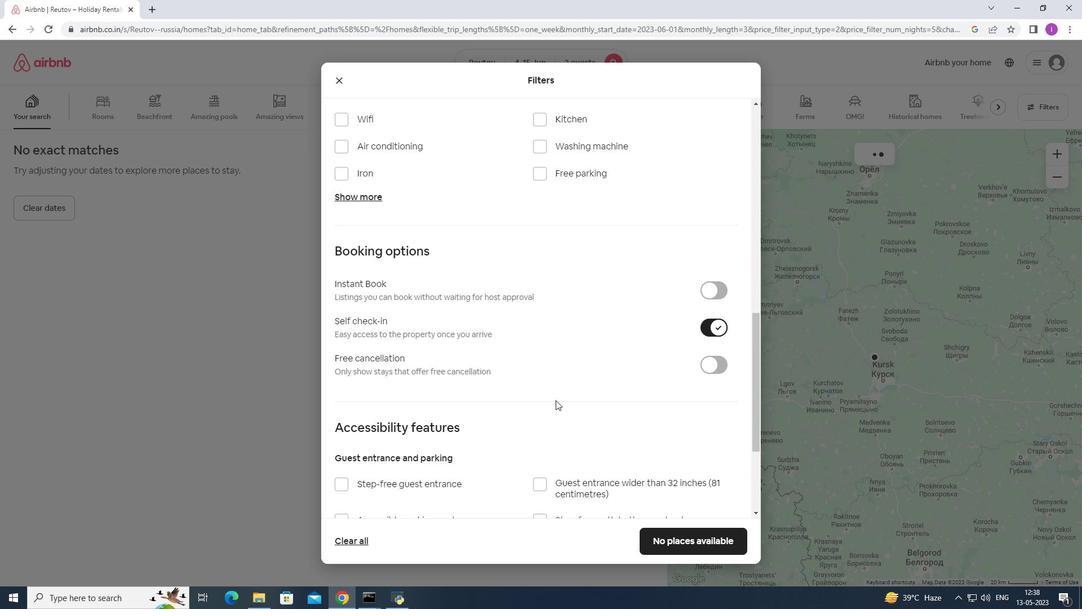 
Action: Mouse scrolled (556, 399) with delta (0, 0)
Screenshot: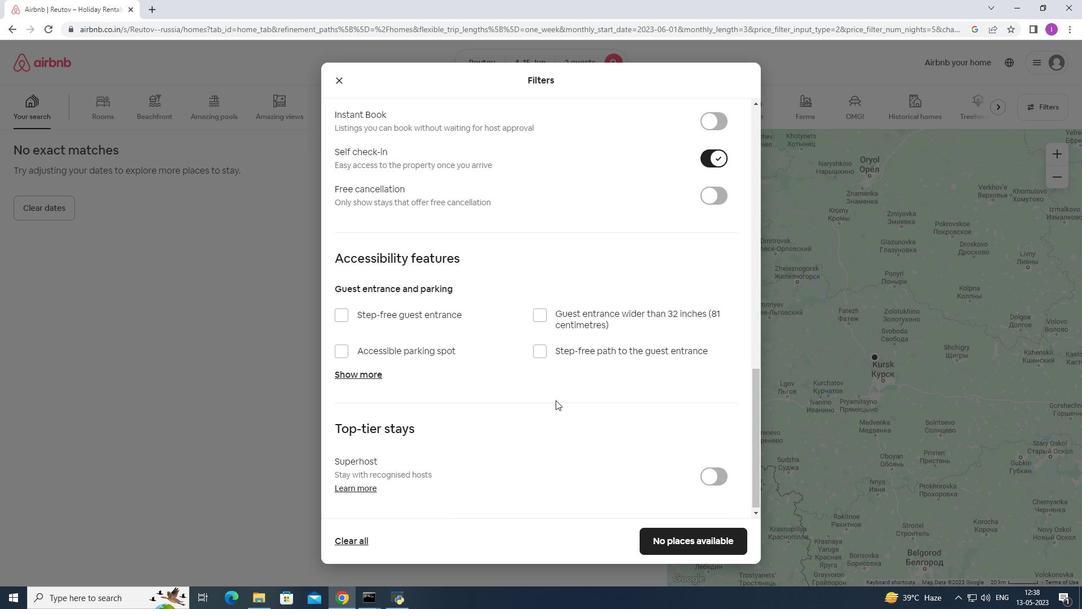 
Action: Mouse scrolled (556, 399) with delta (0, 0)
Screenshot: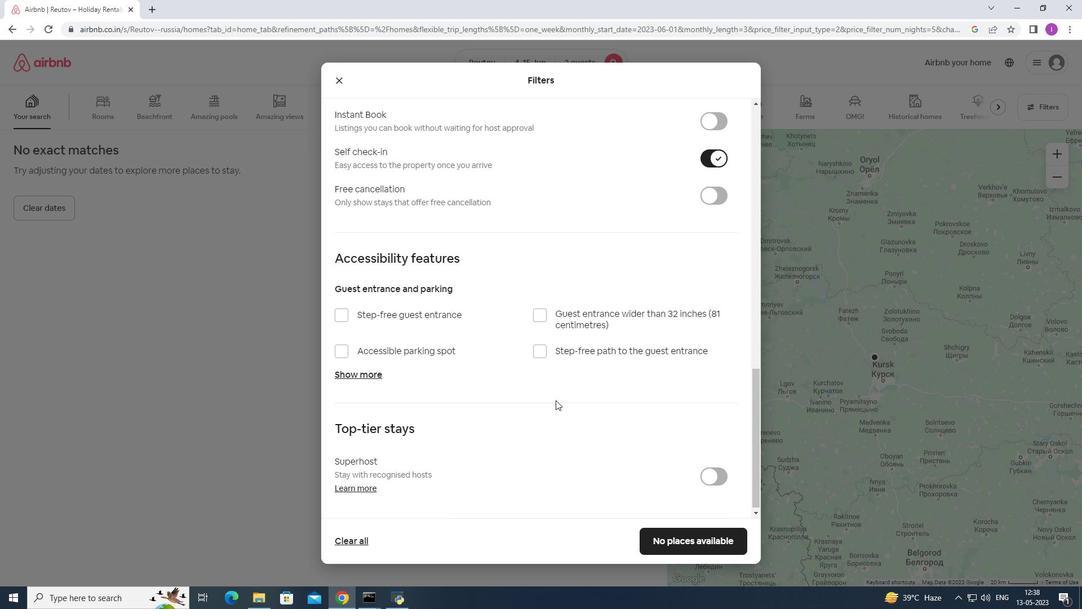 
Action: Mouse scrolled (556, 399) with delta (0, 0)
Screenshot: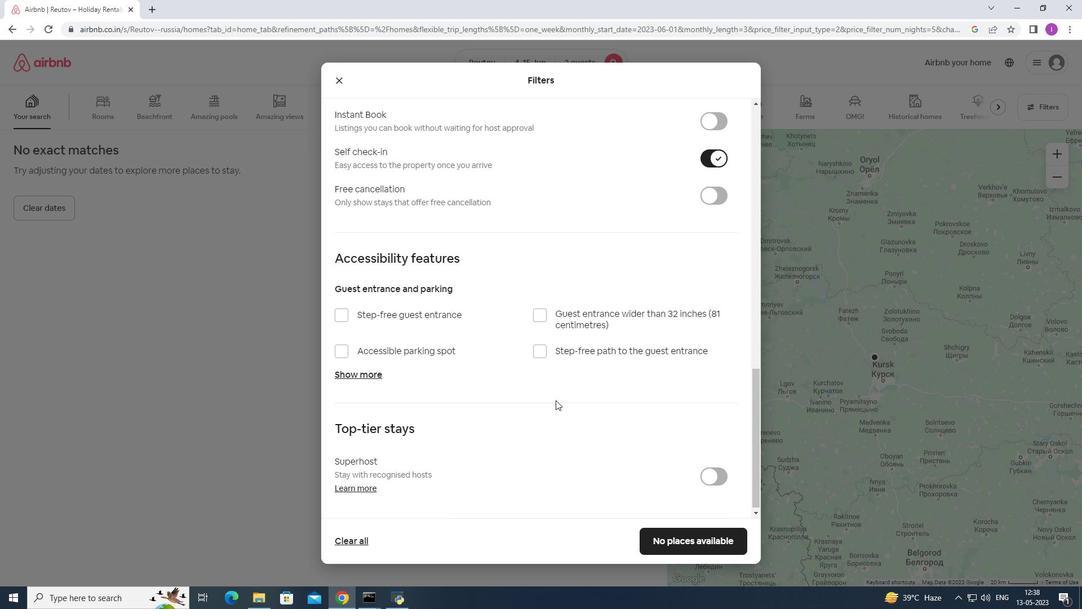 
Action: Mouse scrolled (556, 399) with delta (0, 0)
Screenshot: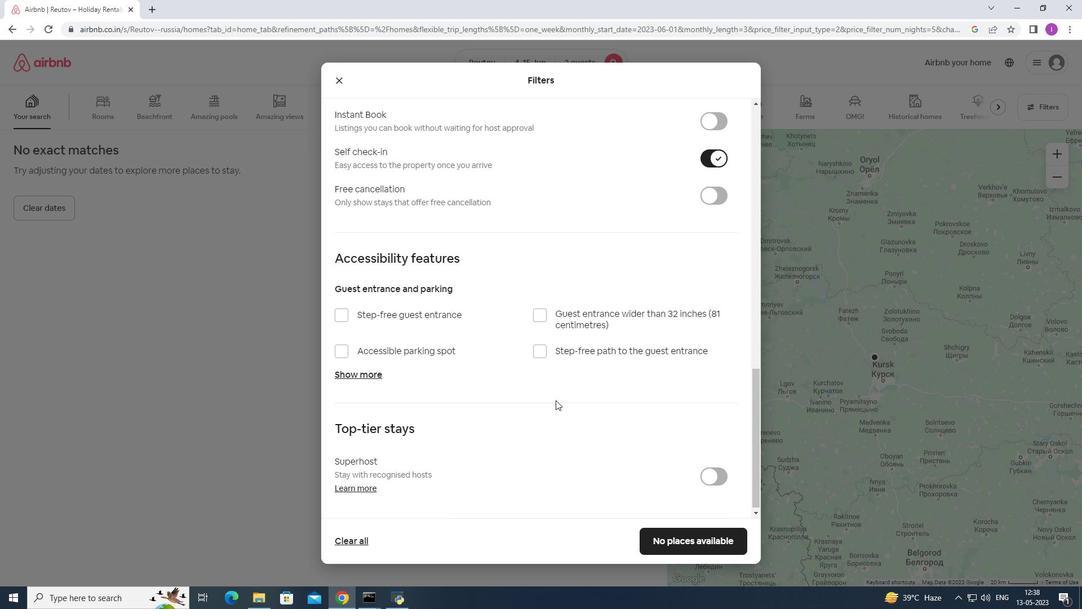 
Action: Mouse scrolled (556, 399) with delta (0, 0)
Screenshot: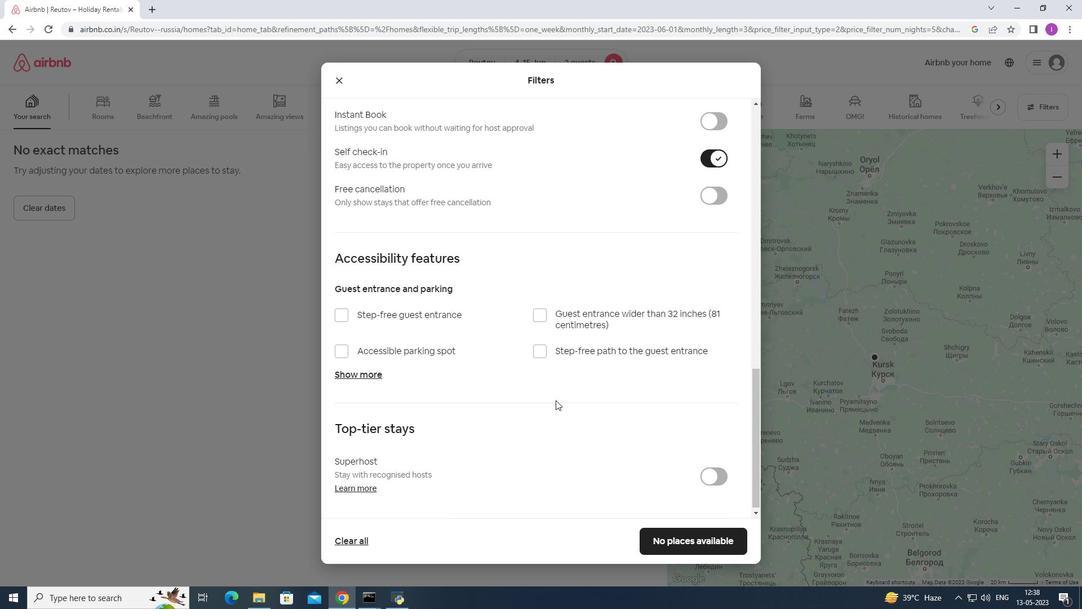 
Action: Mouse moved to (676, 541)
Screenshot: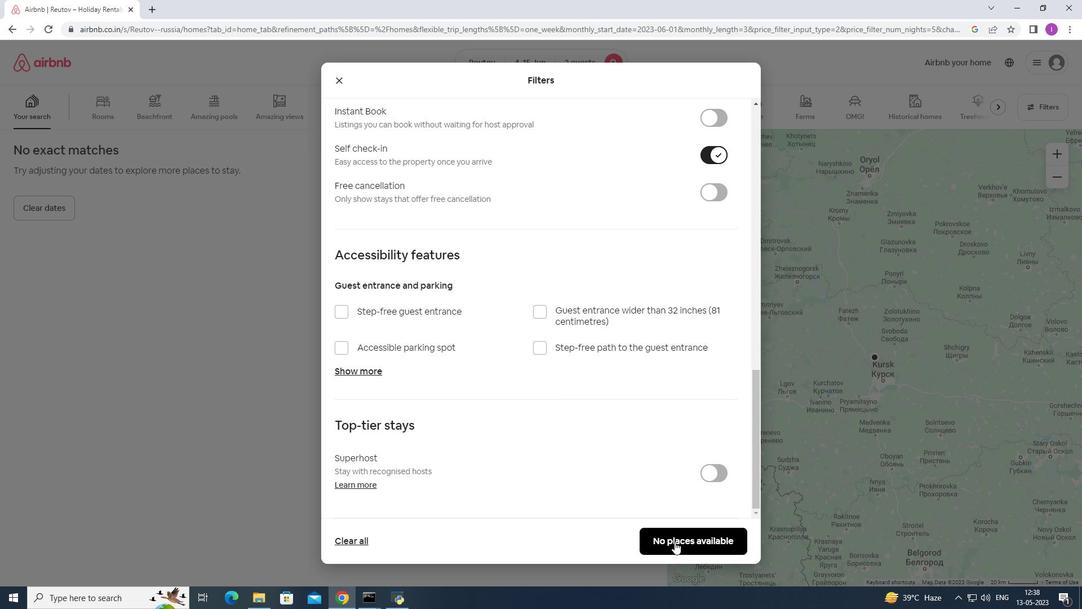 
Action: Mouse pressed left at (676, 541)
Screenshot: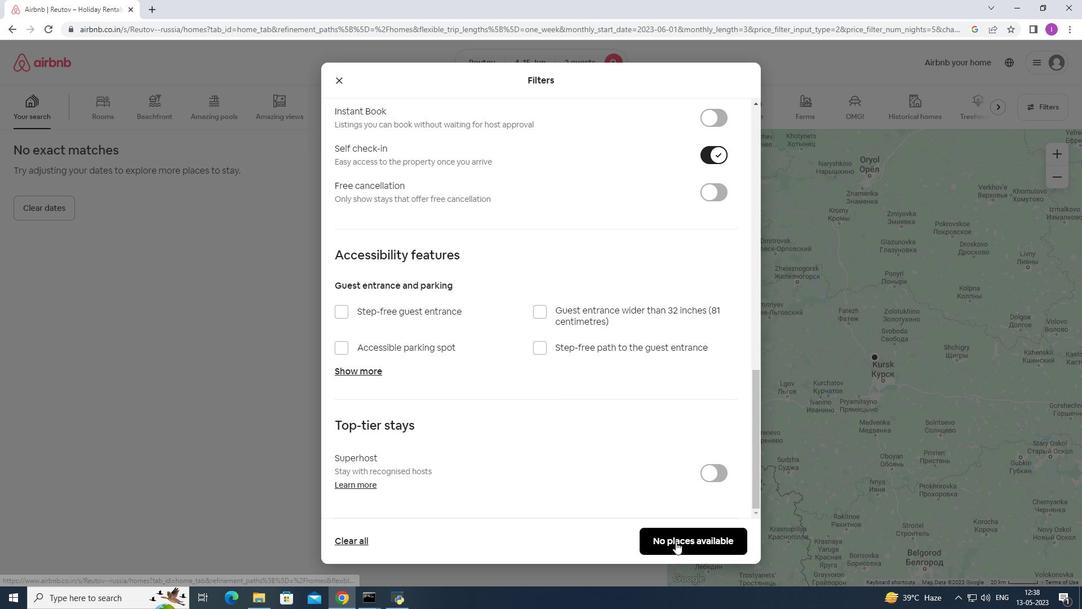 
Action: Mouse moved to (208, 271)
Screenshot: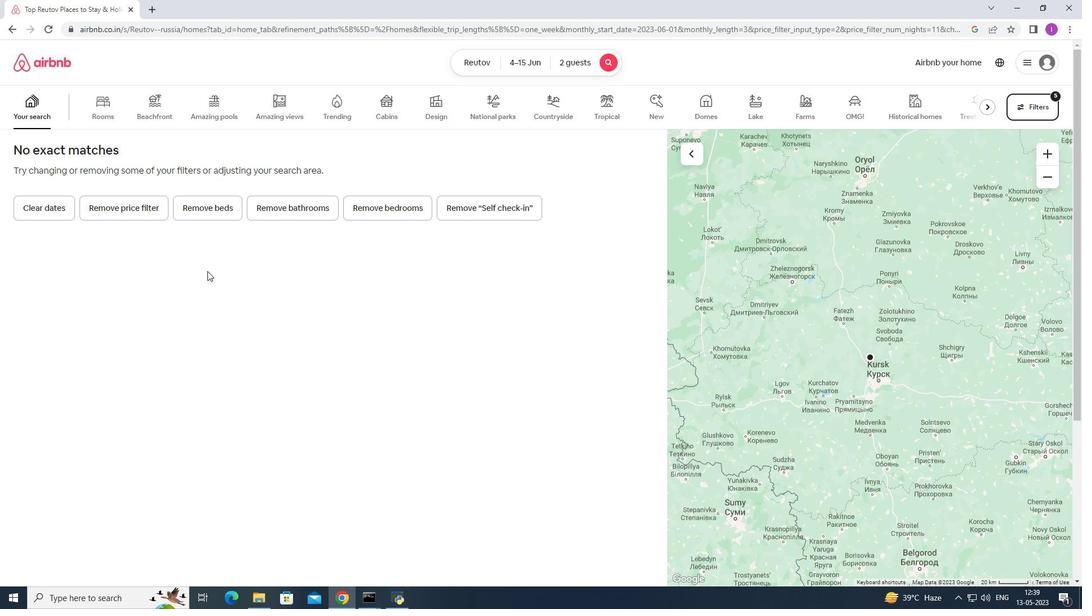 
